 Task: Start a Sprint called Sprint0000000046 in Scrum Project Project0000000016 in Jira. Start a Sprint called Sprint0000000047 in Scrum Project Project0000000016 in Jira. Start a Sprint called Sprint0000000048 in Scrum Project Project0000000016 in Jira. Create a Scrum Project Project0000000017 in Jira. Create a Scrum Project Project0000000018 in Jira
Action: Mouse moved to (204, 471)
Screenshot: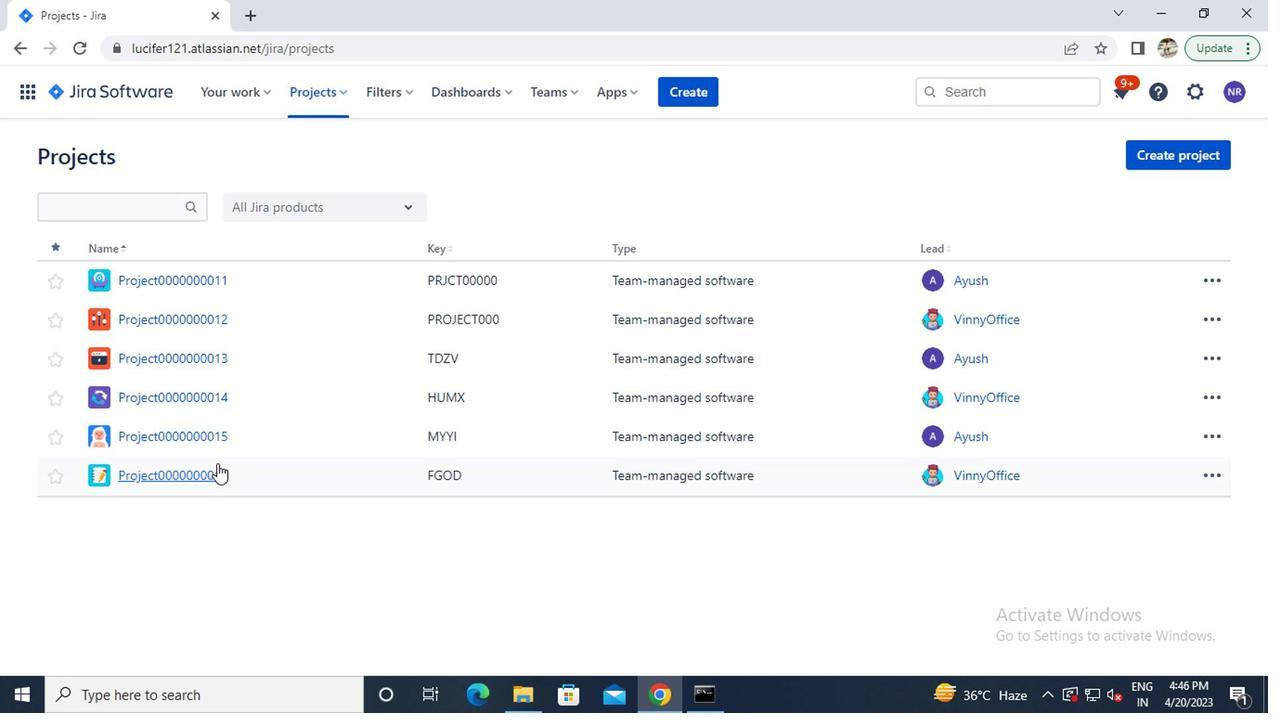 
Action: Mouse pressed left at (204, 471)
Screenshot: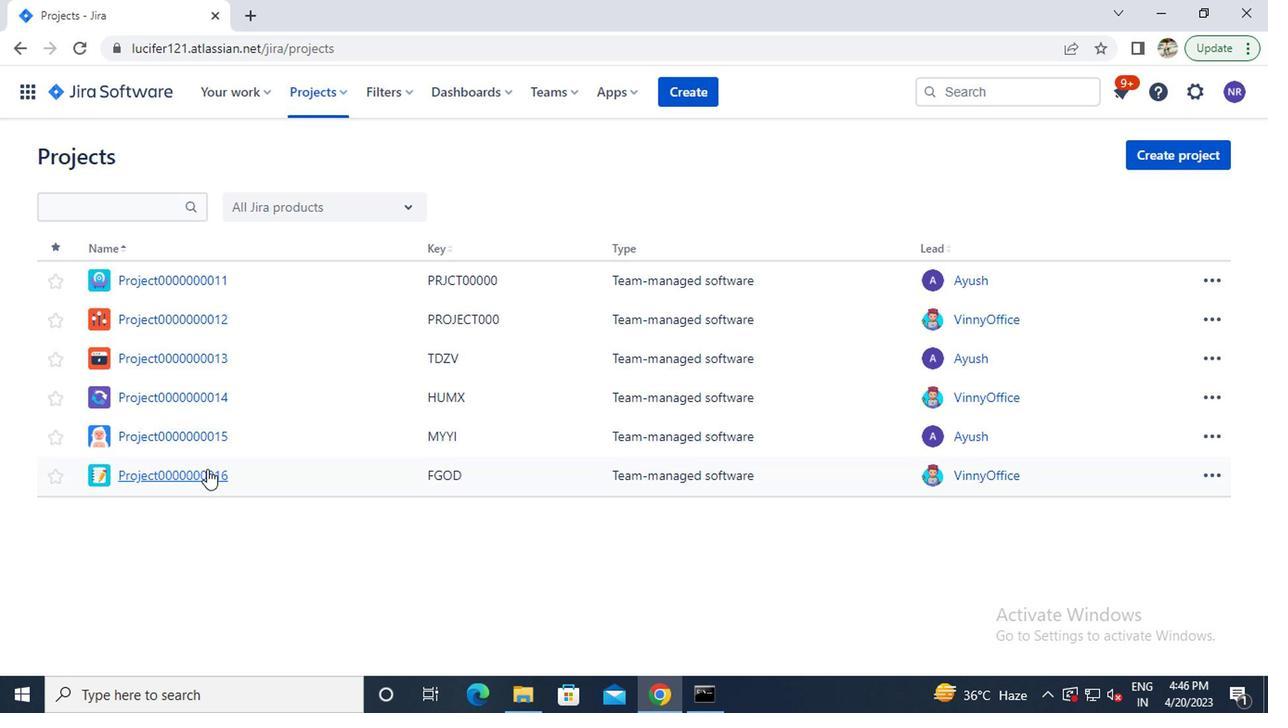 
Action: Mouse moved to (114, 294)
Screenshot: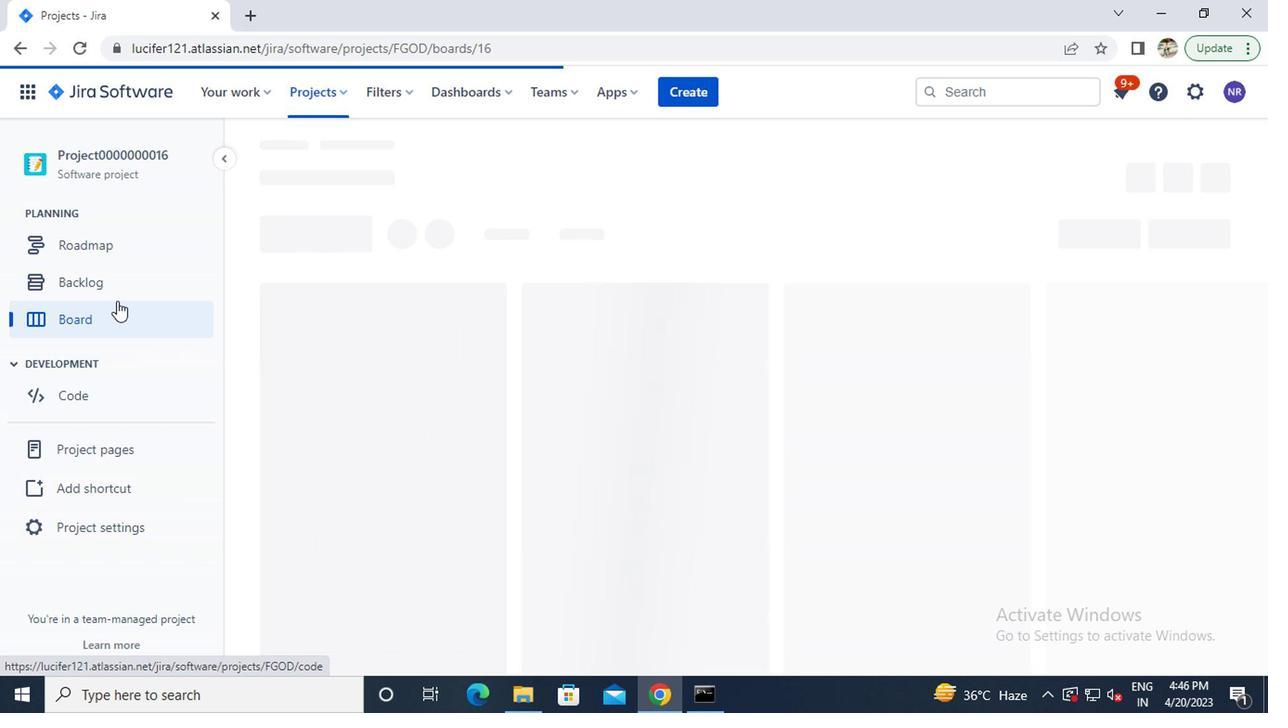 
Action: Mouse pressed left at (114, 294)
Screenshot: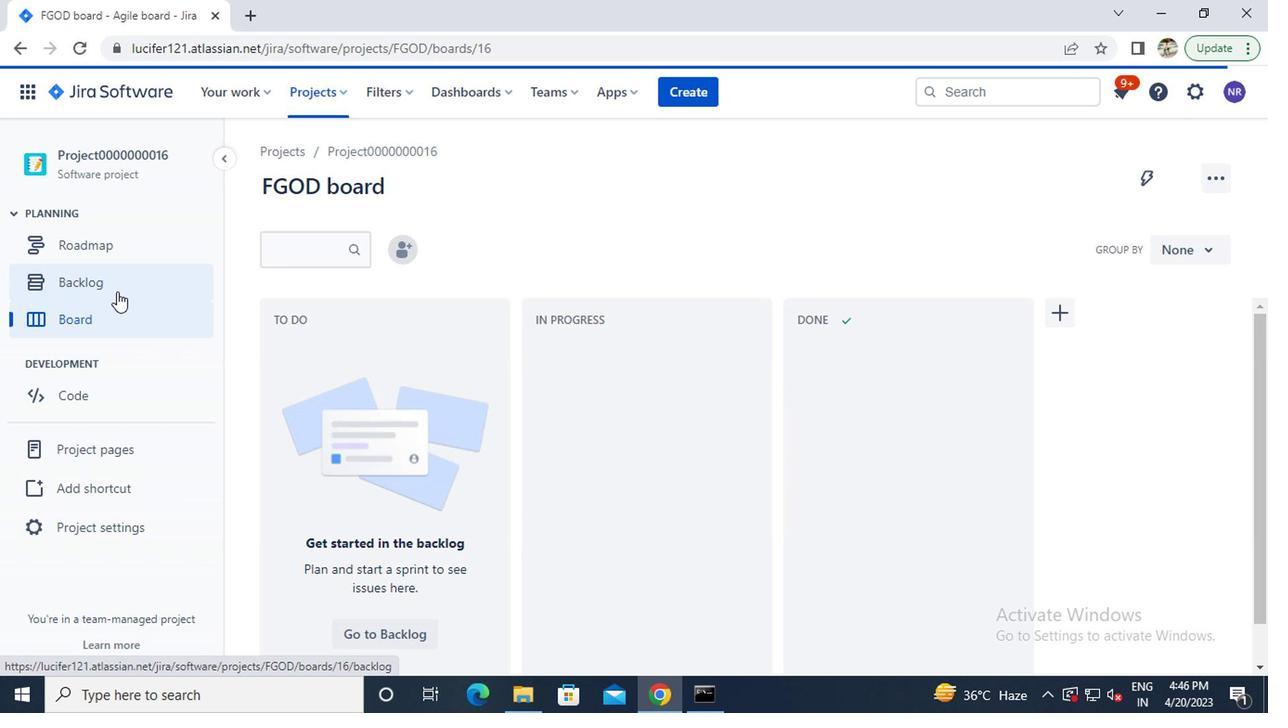
Action: Mouse moved to (1098, 358)
Screenshot: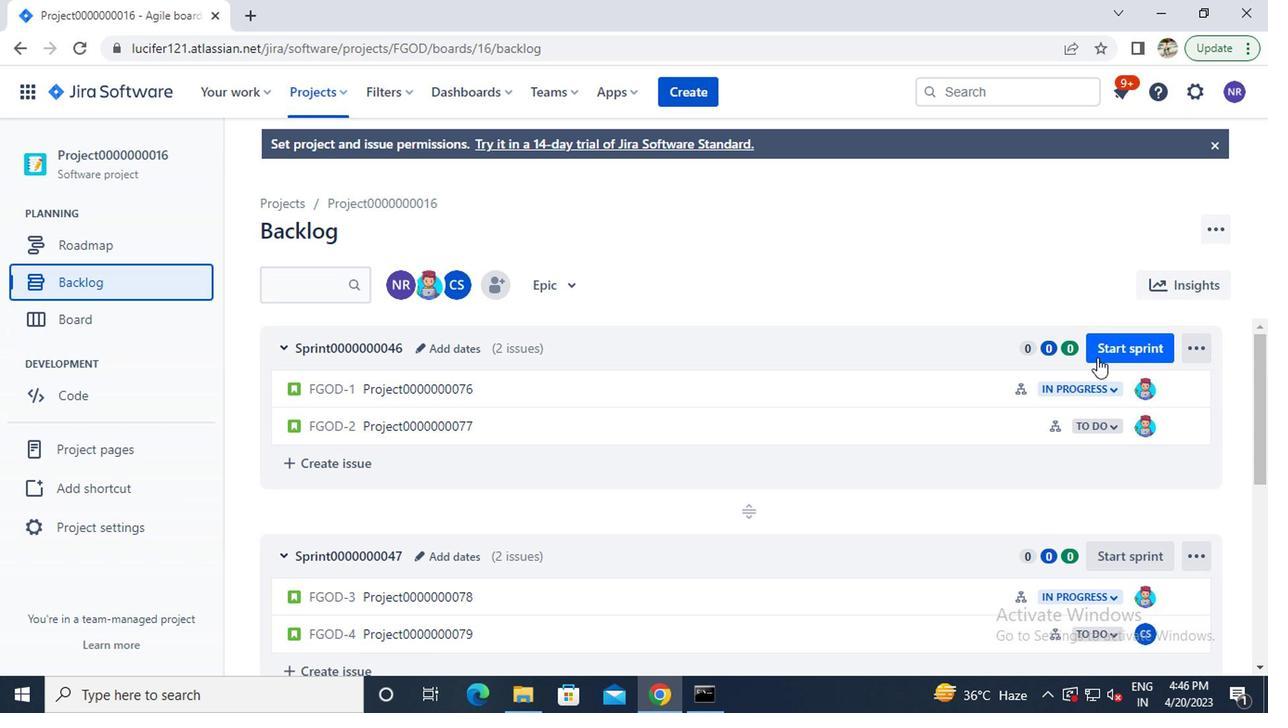 
Action: Mouse pressed left at (1098, 358)
Screenshot: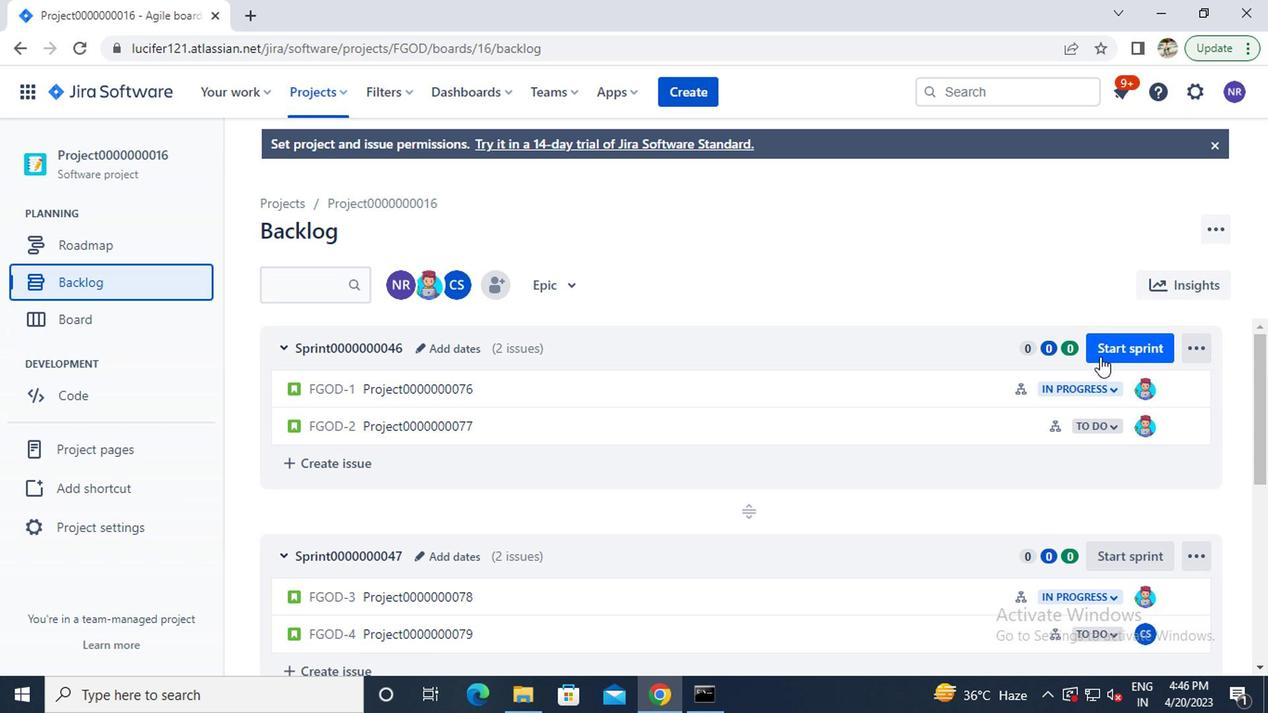 
Action: Mouse moved to (781, 647)
Screenshot: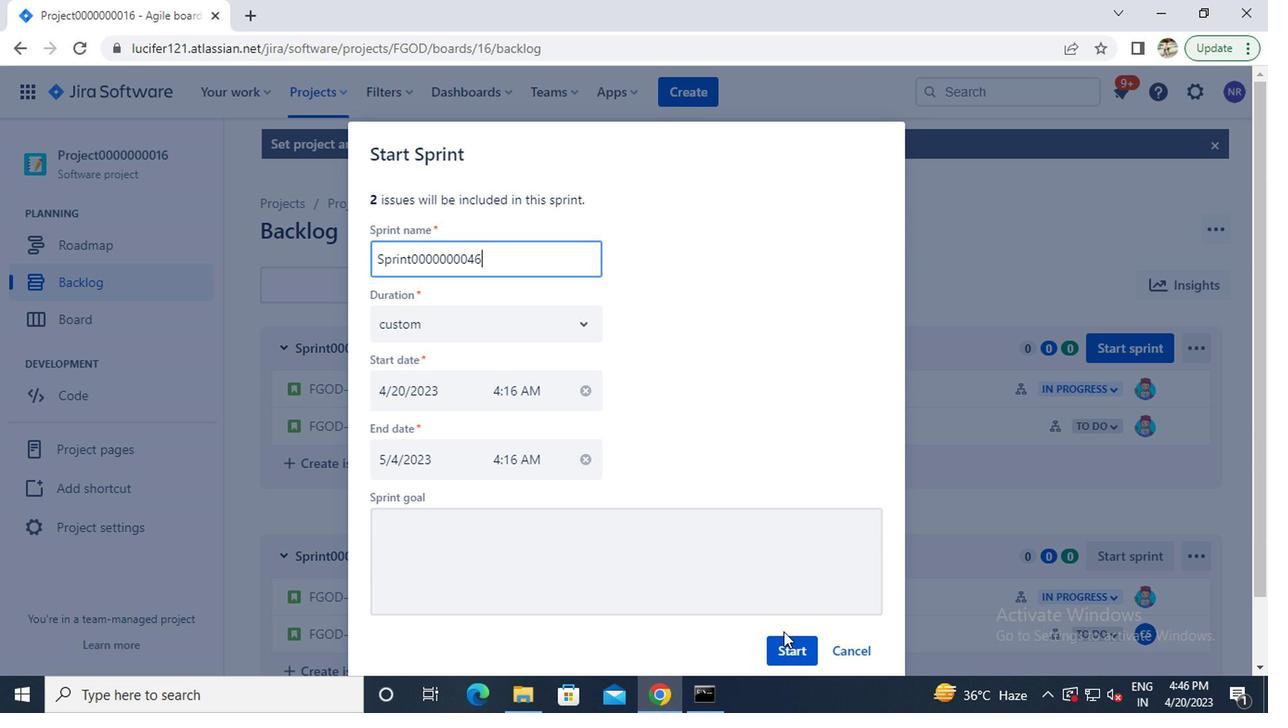 
Action: Mouse pressed left at (781, 647)
Screenshot: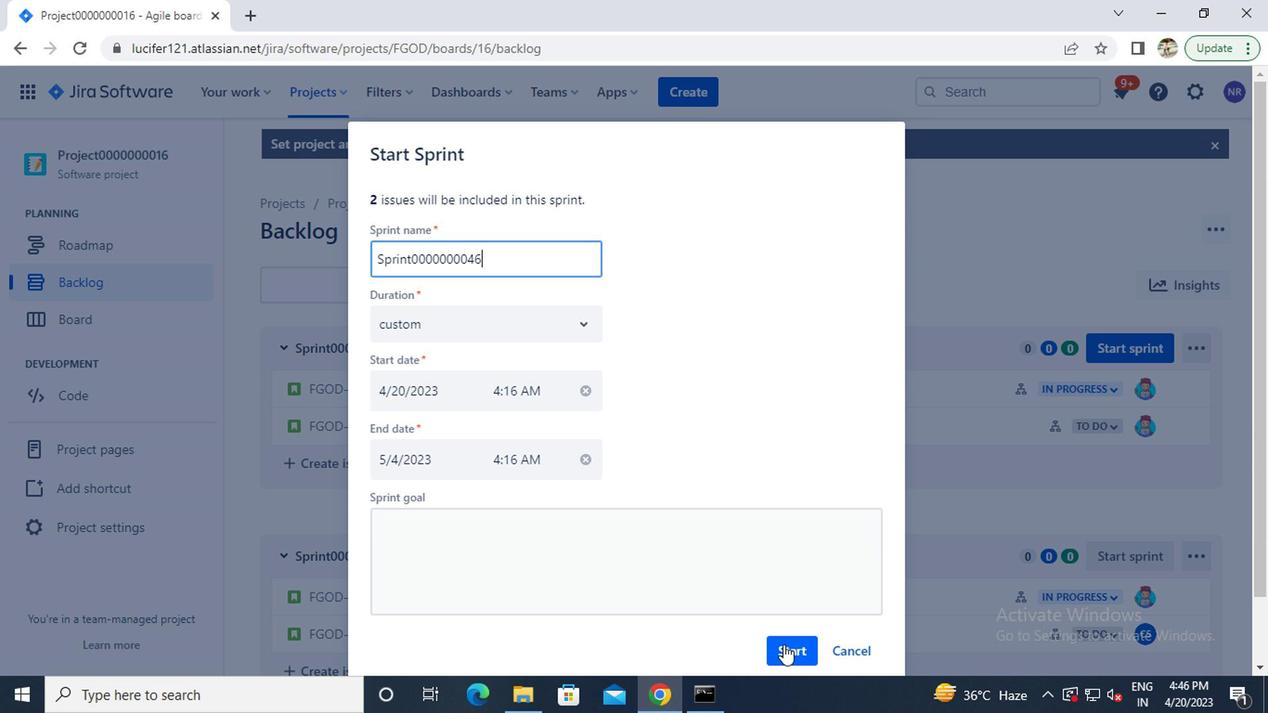 
Action: Mouse moved to (150, 286)
Screenshot: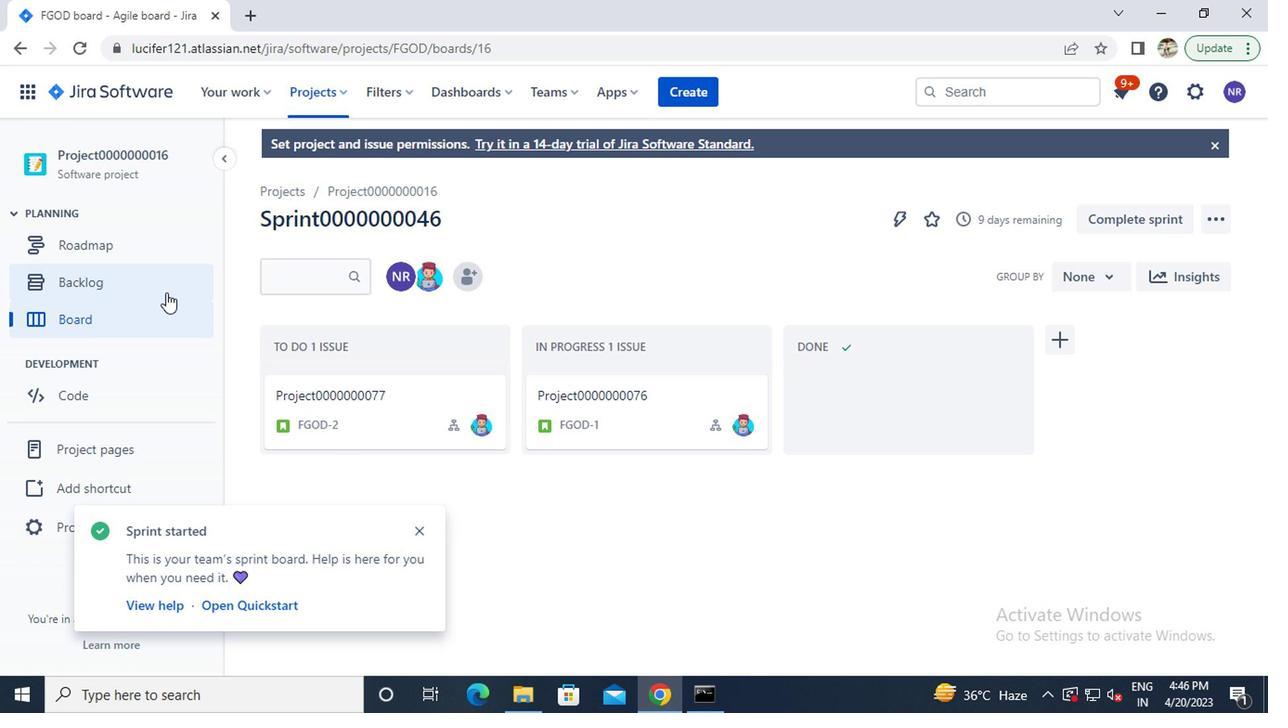 
Action: Mouse pressed left at (150, 286)
Screenshot: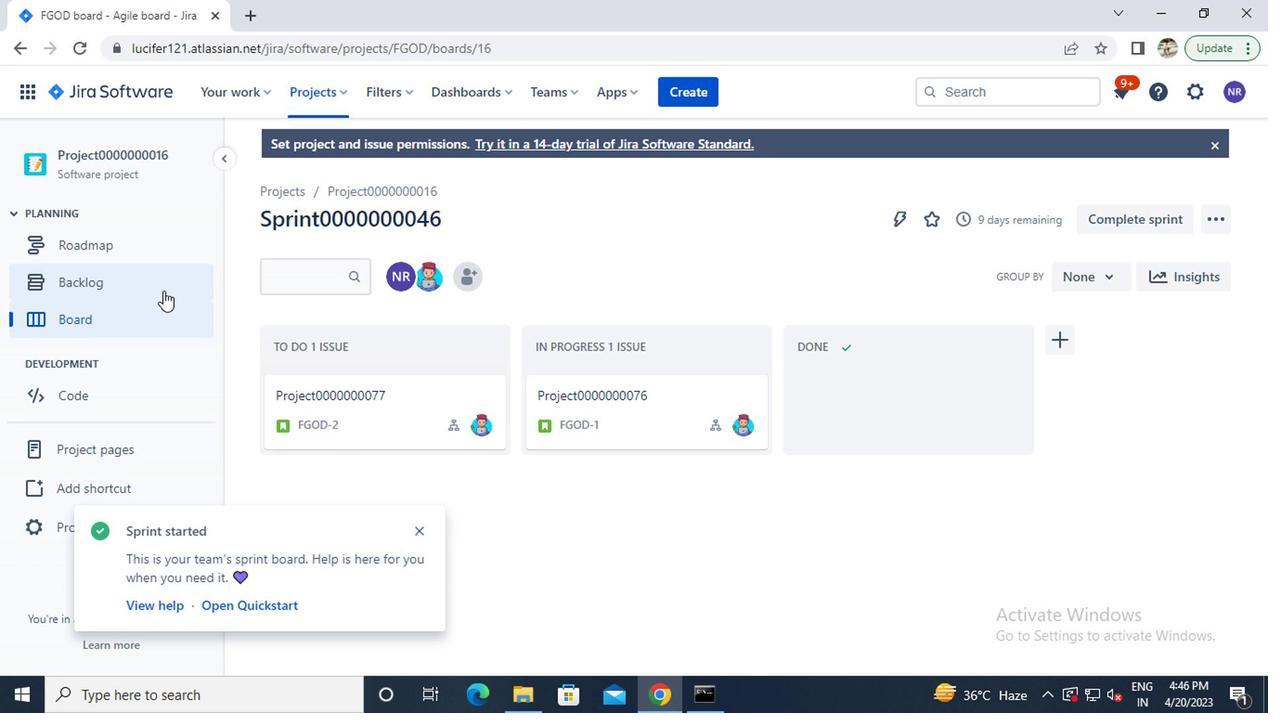 
Action: Mouse moved to (1026, 385)
Screenshot: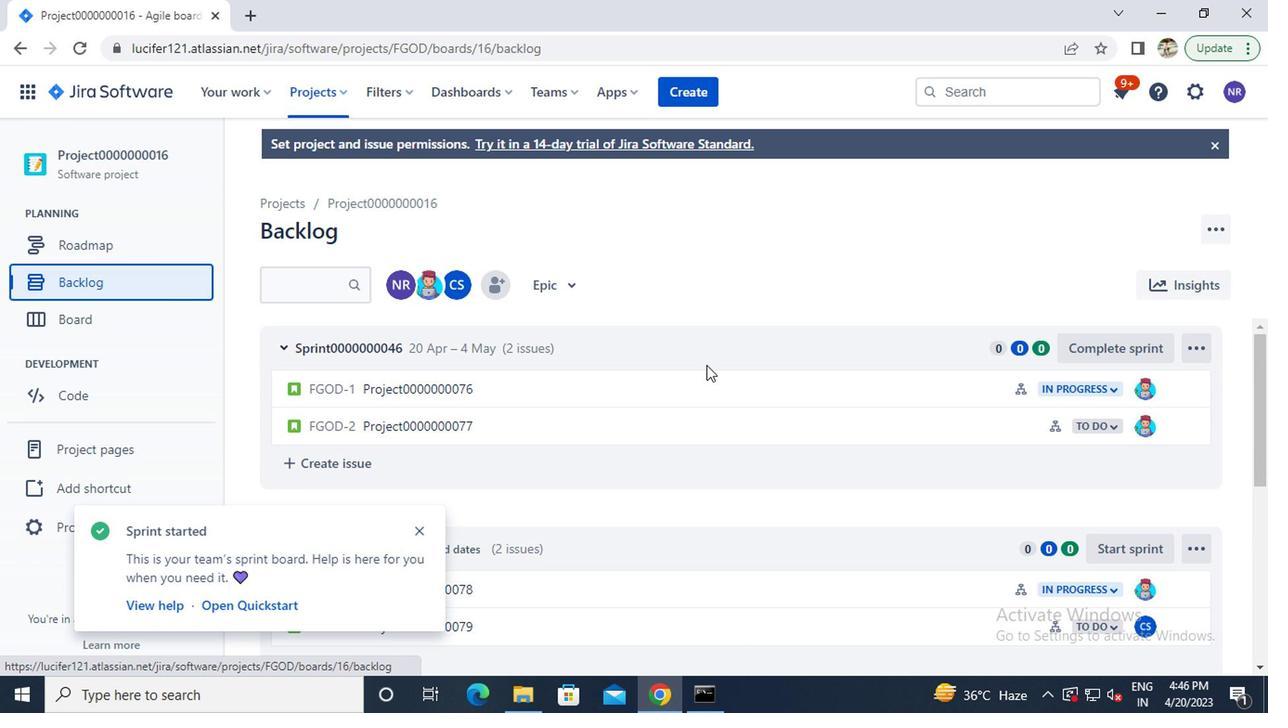 
Action: Mouse scrolled (1026, 384) with delta (0, -1)
Screenshot: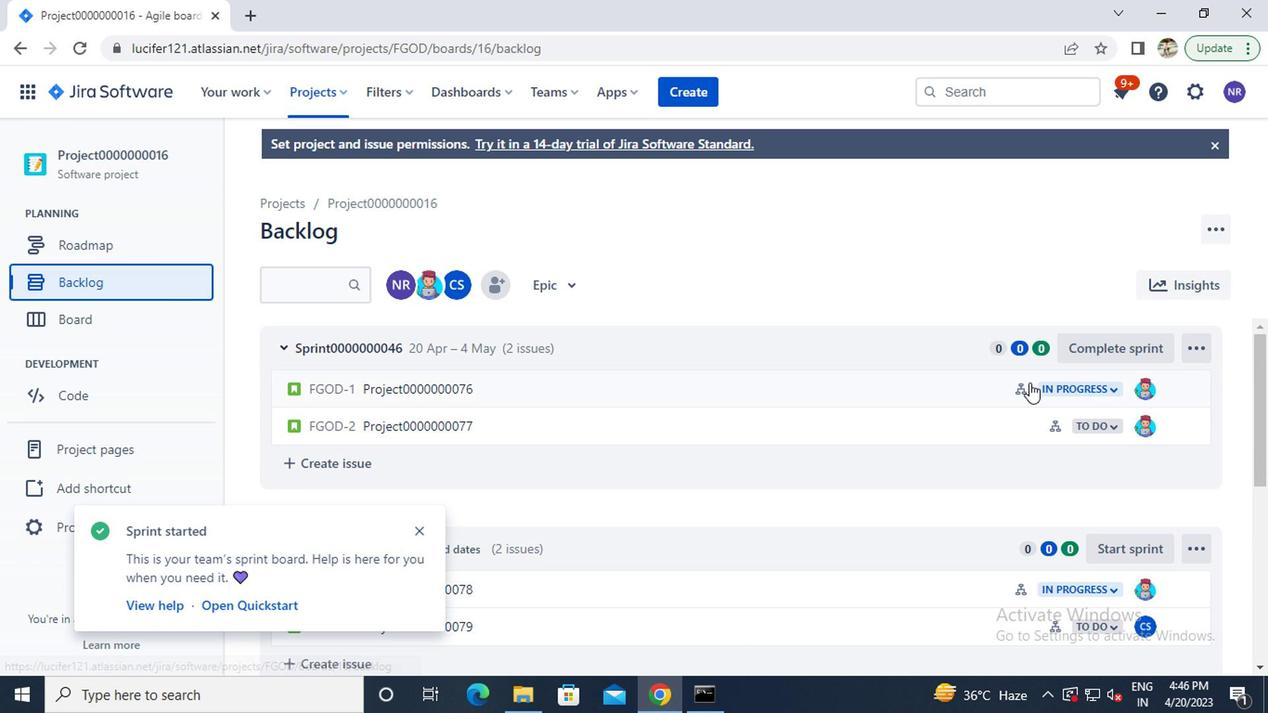 
Action: Mouse moved to (1135, 459)
Screenshot: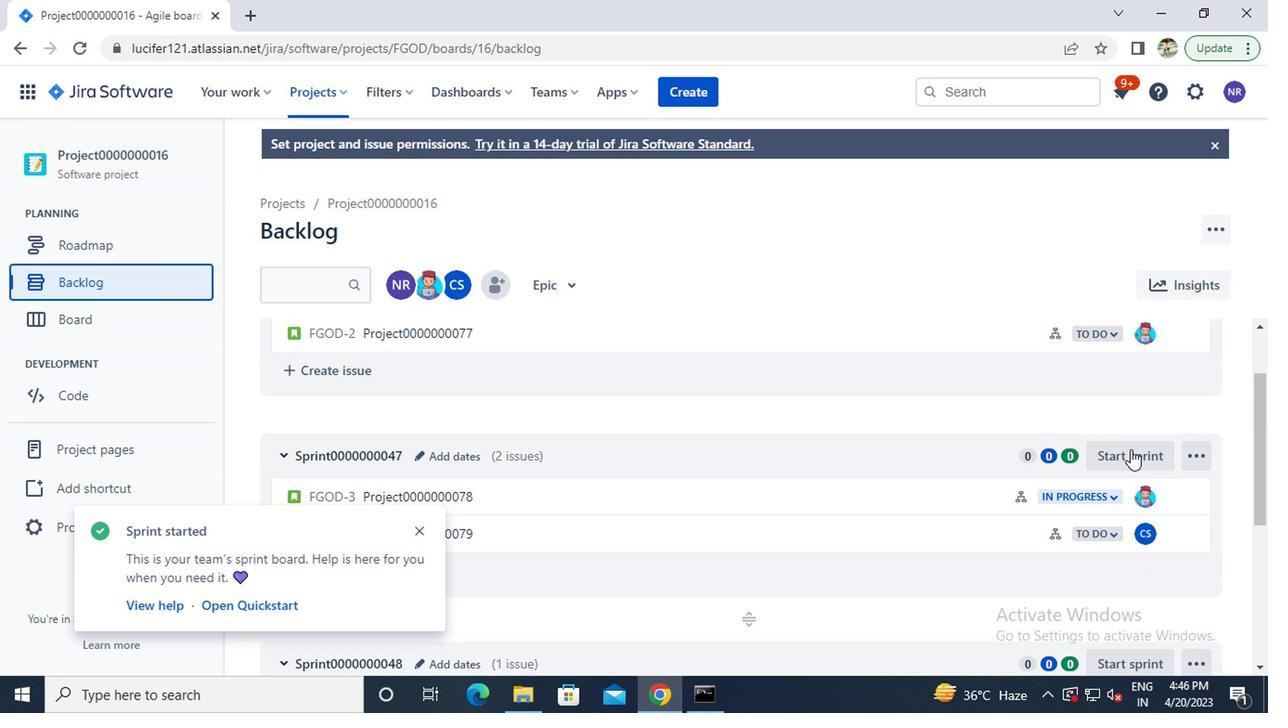 
Action: Mouse pressed left at (1135, 459)
Screenshot: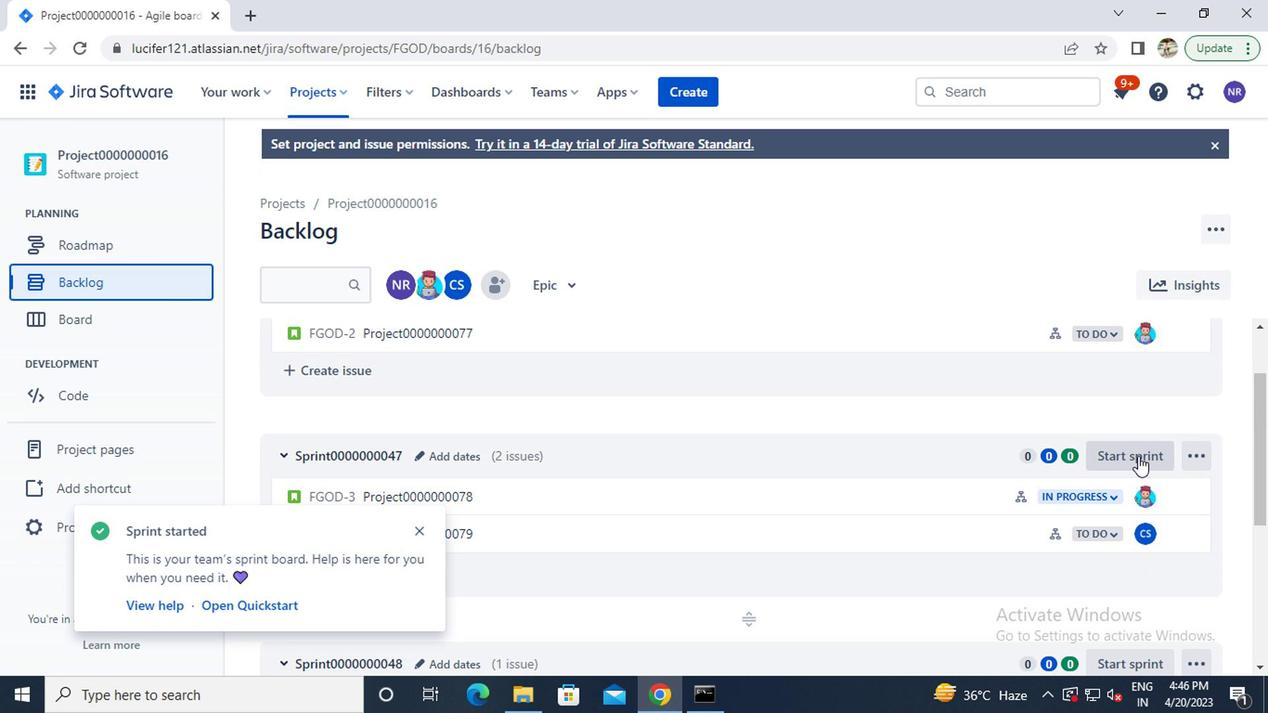 
Action: Mouse moved to (771, 648)
Screenshot: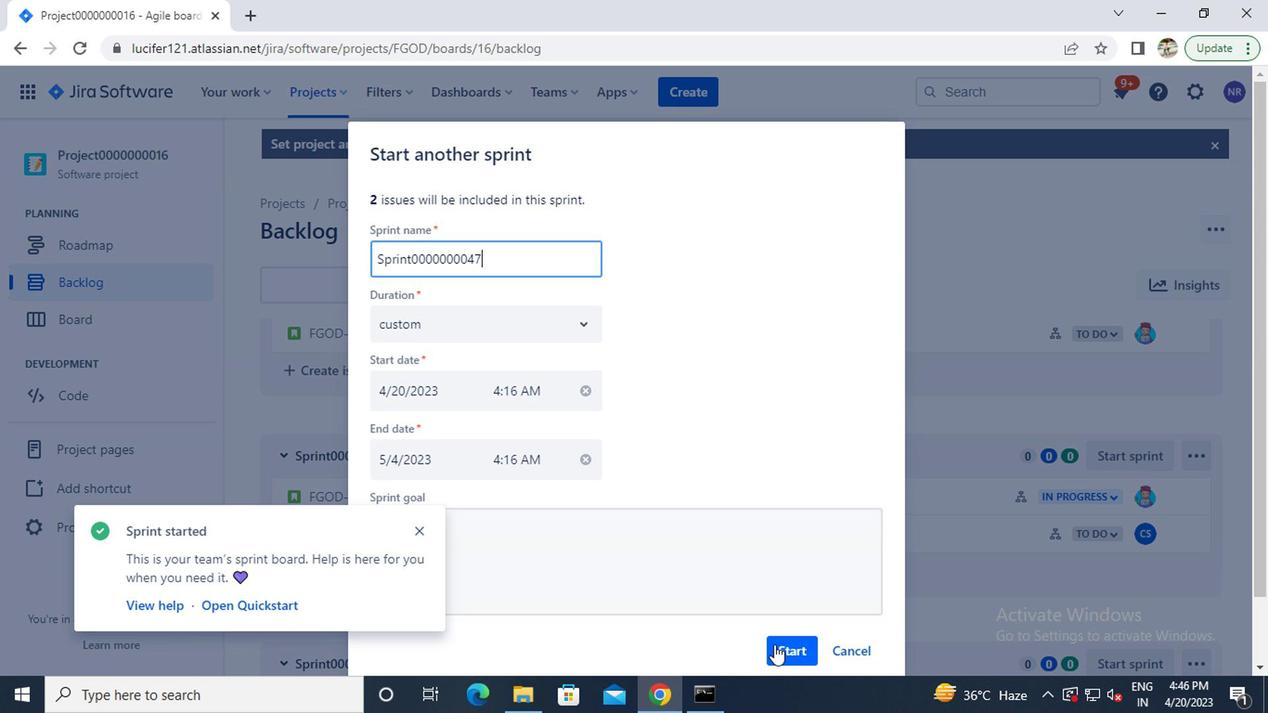 
Action: Mouse pressed left at (771, 648)
Screenshot: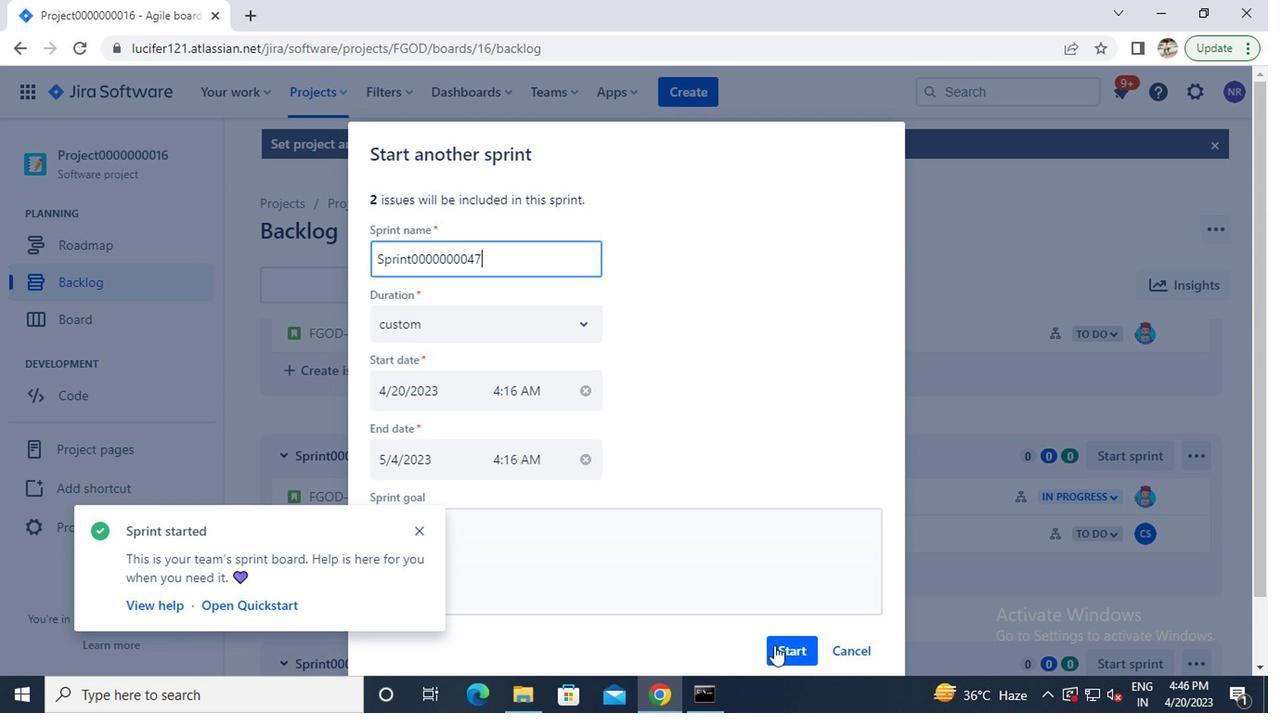 
Action: Mouse moved to (131, 280)
Screenshot: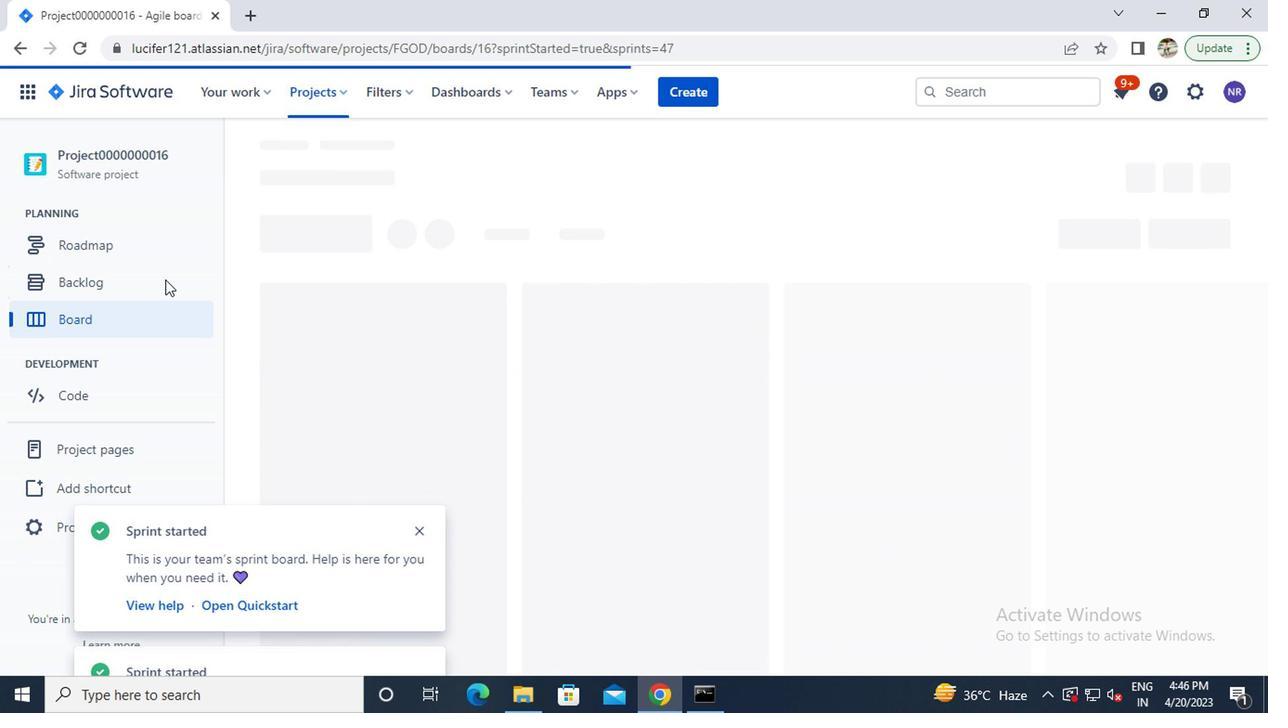 
Action: Mouse pressed left at (131, 280)
Screenshot: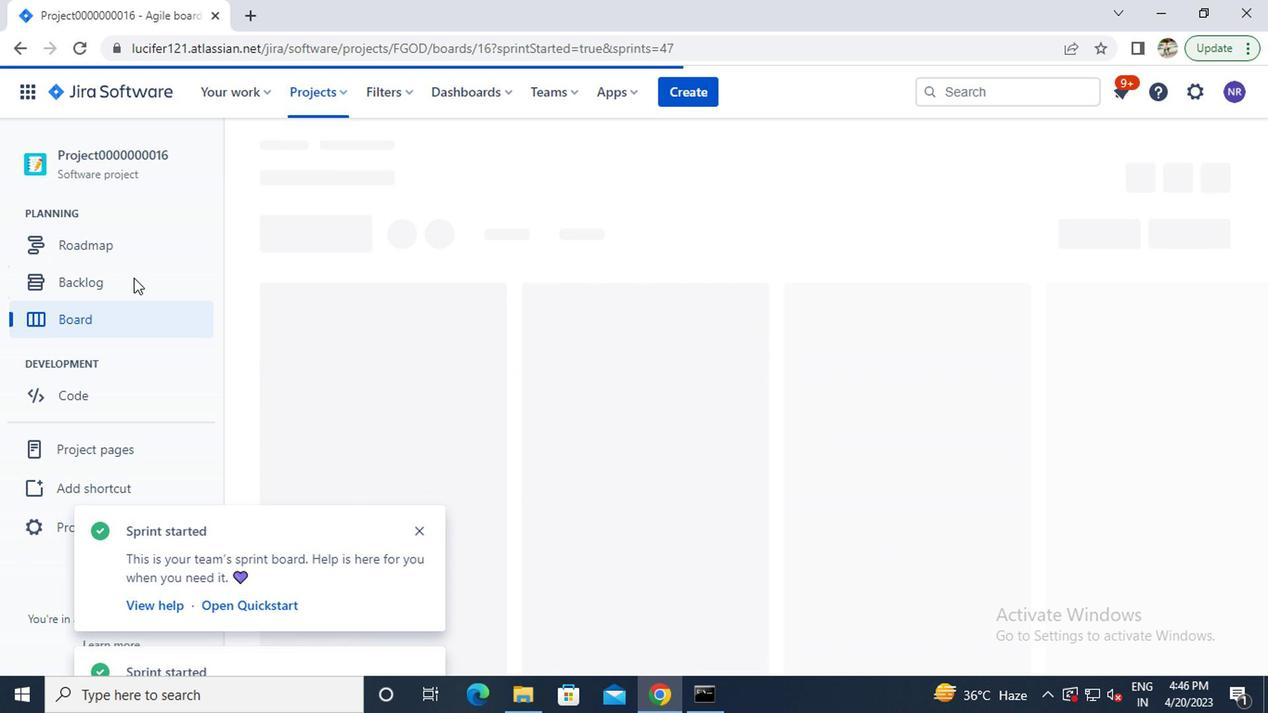 
Action: Mouse moved to (85, 282)
Screenshot: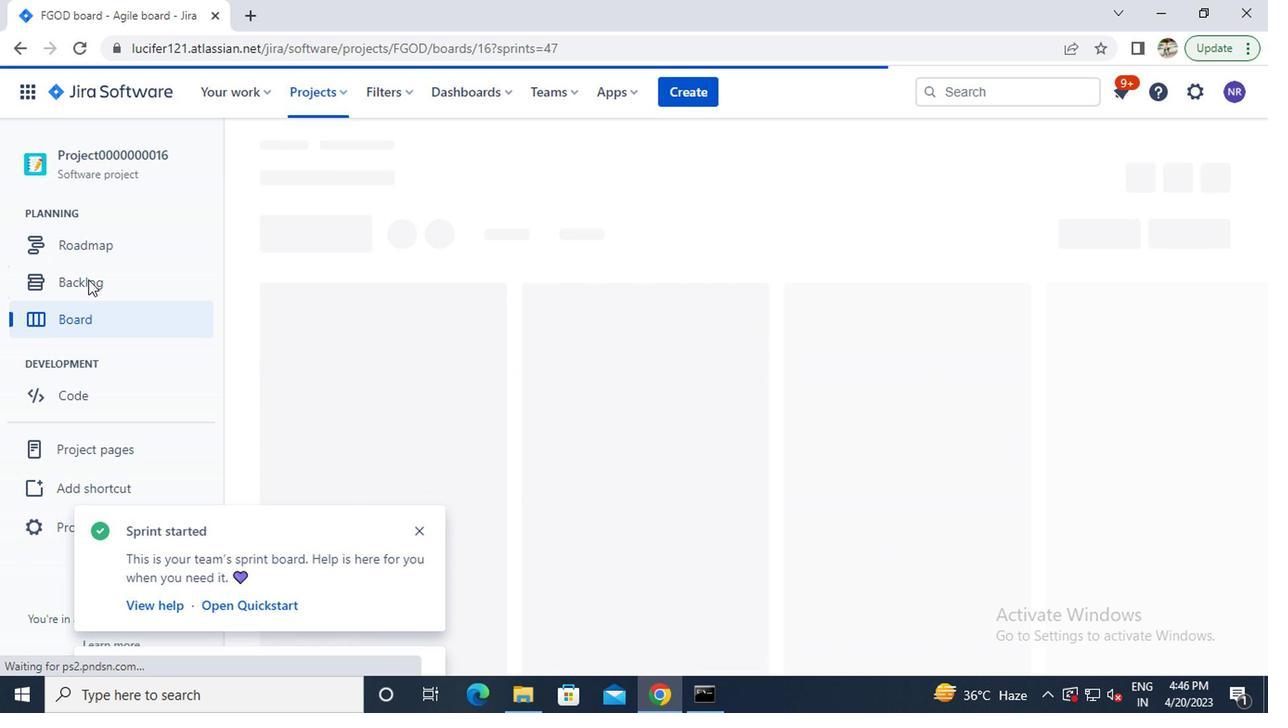 
Action: Mouse pressed left at (85, 282)
Screenshot: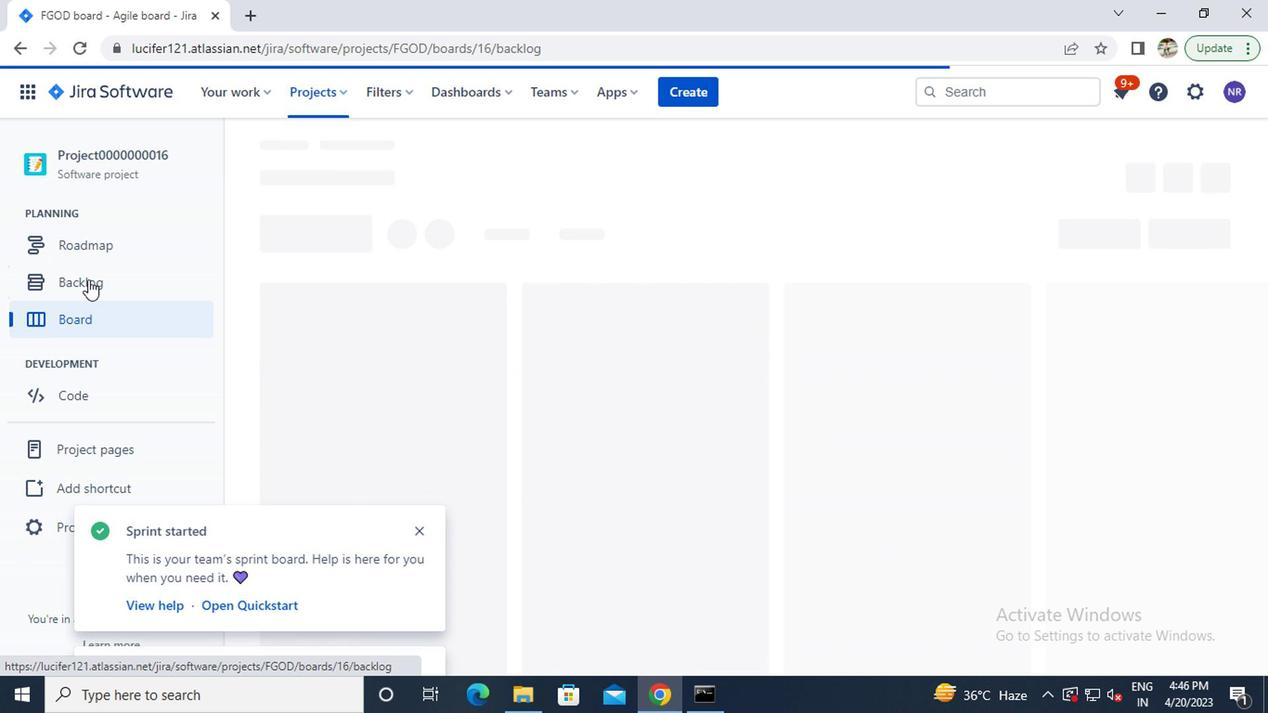 
Action: Mouse moved to (766, 397)
Screenshot: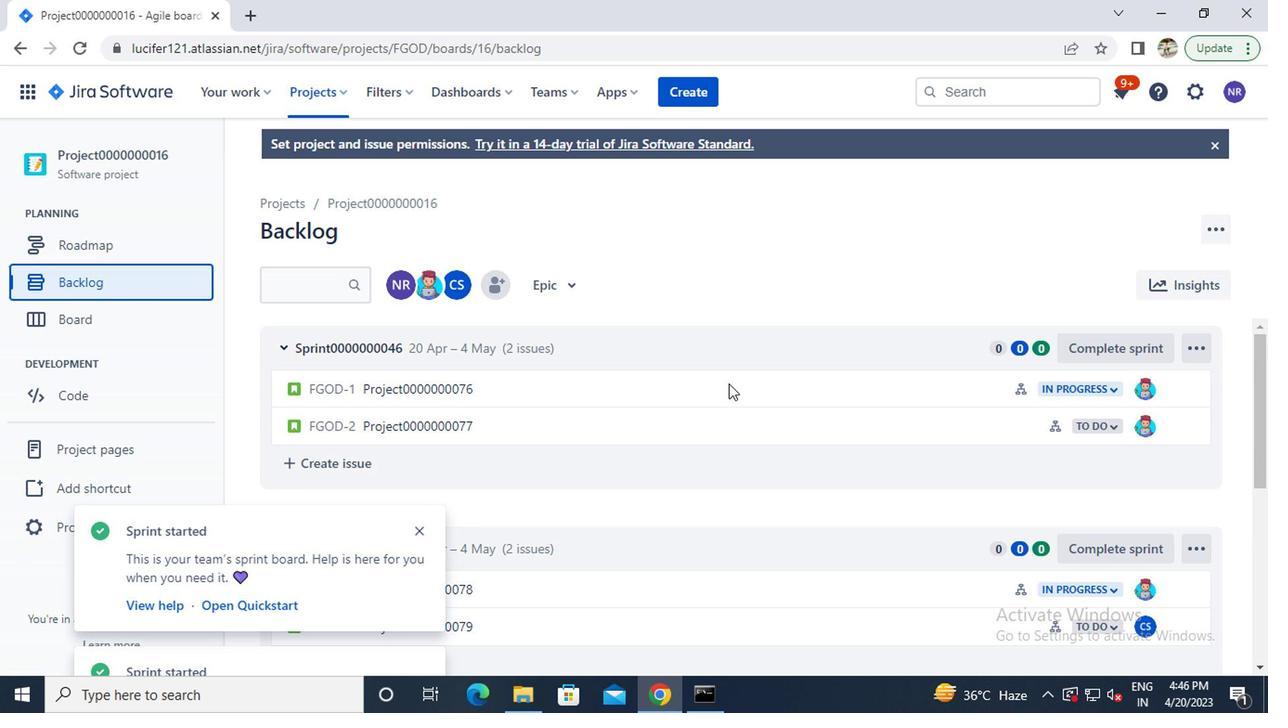 
Action: Mouse scrolled (766, 397) with delta (0, 0)
Screenshot: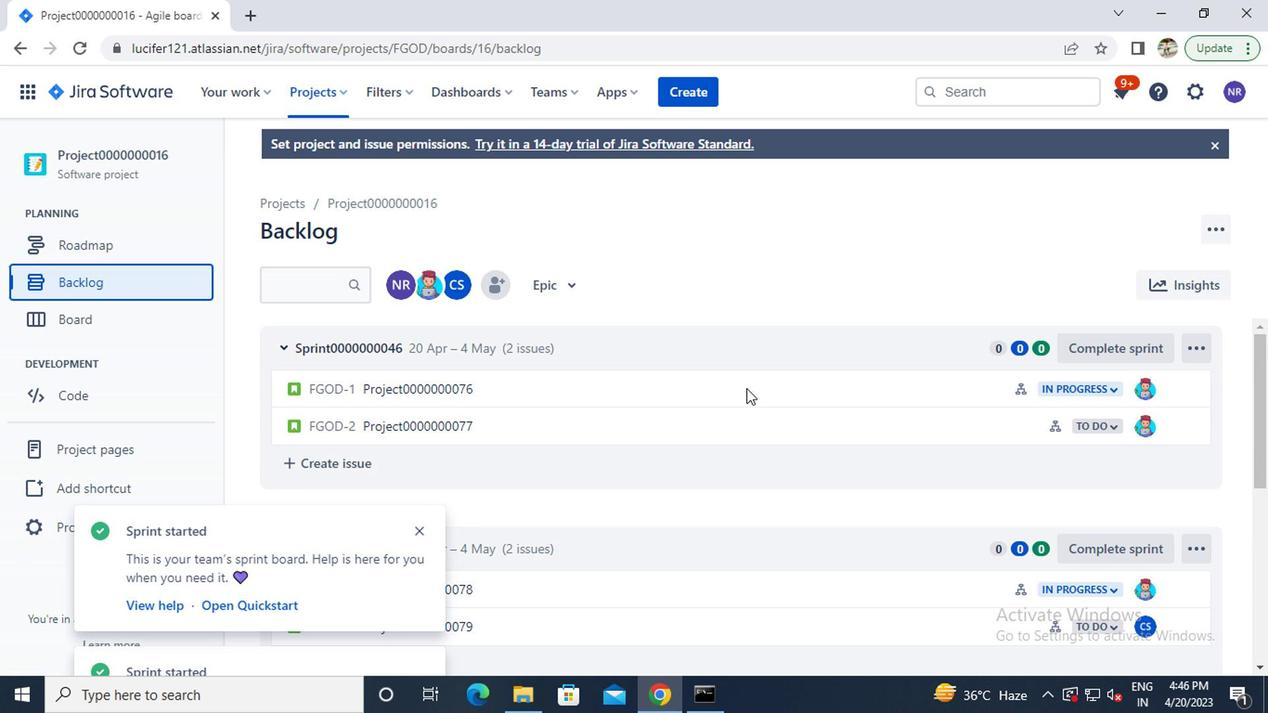
Action: Mouse scrolled (766, 397) with delta (0, 0)
Screenshot: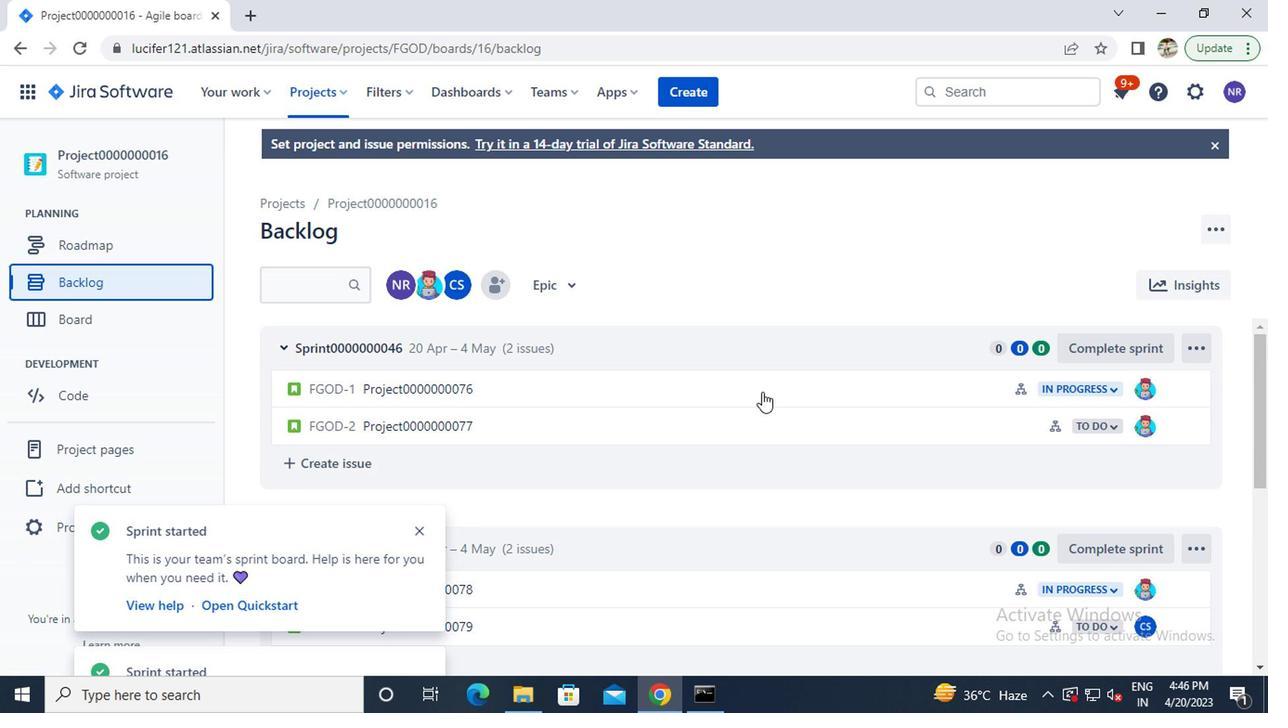 
Action: Mouse scrolled (766, 397) with delta (0, 0)
Screenshot: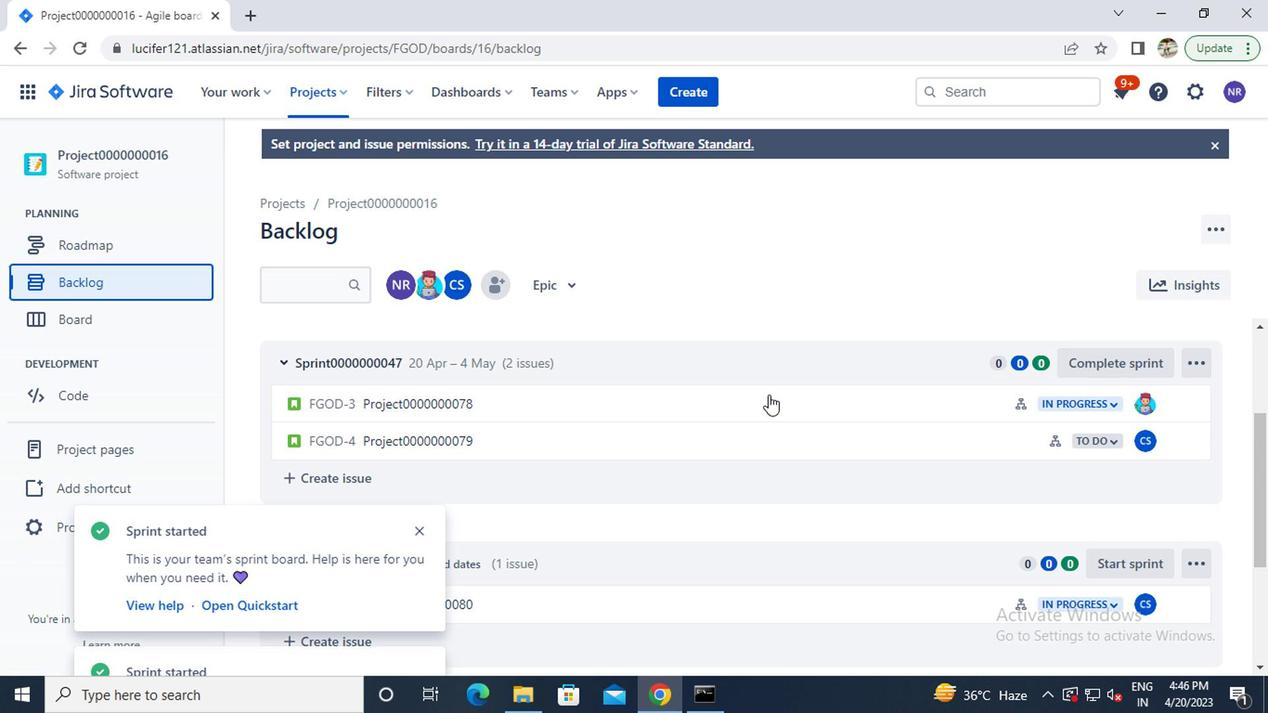 
Action: Mouse moved to (1125, 476)
Screenshot: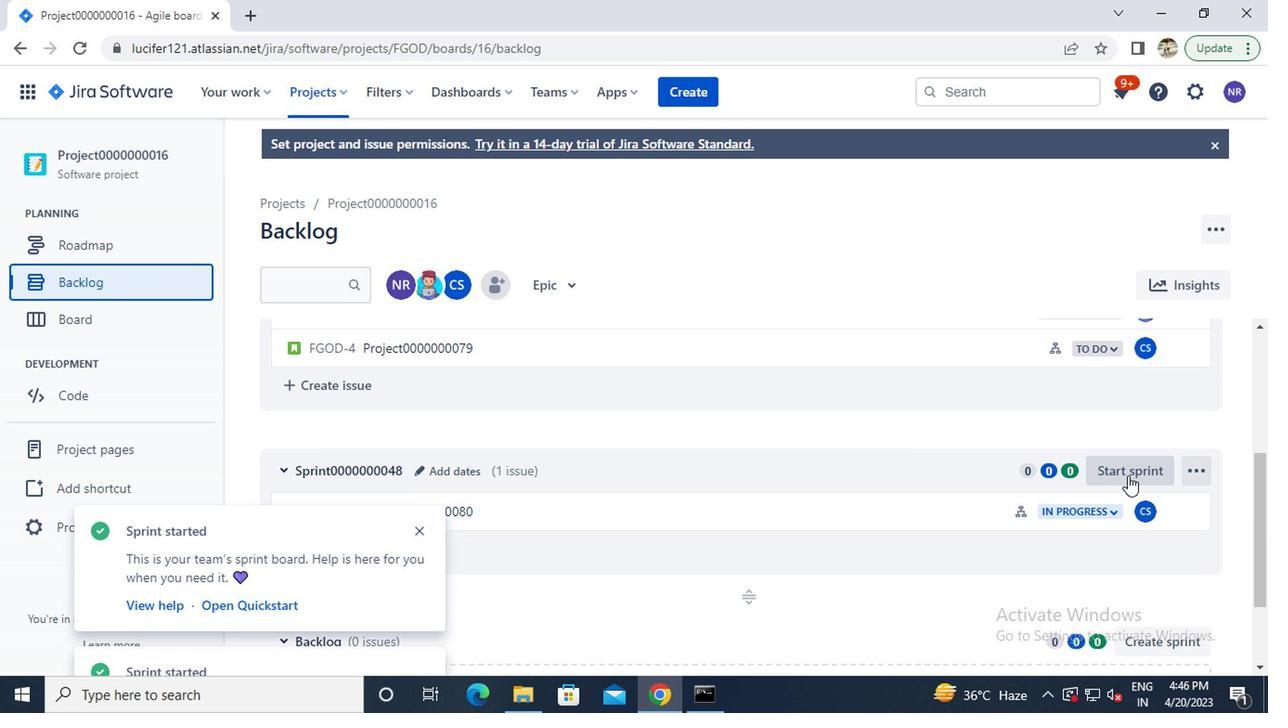 
Action: Mouse pressed left at (1125, 476)
Screenshot: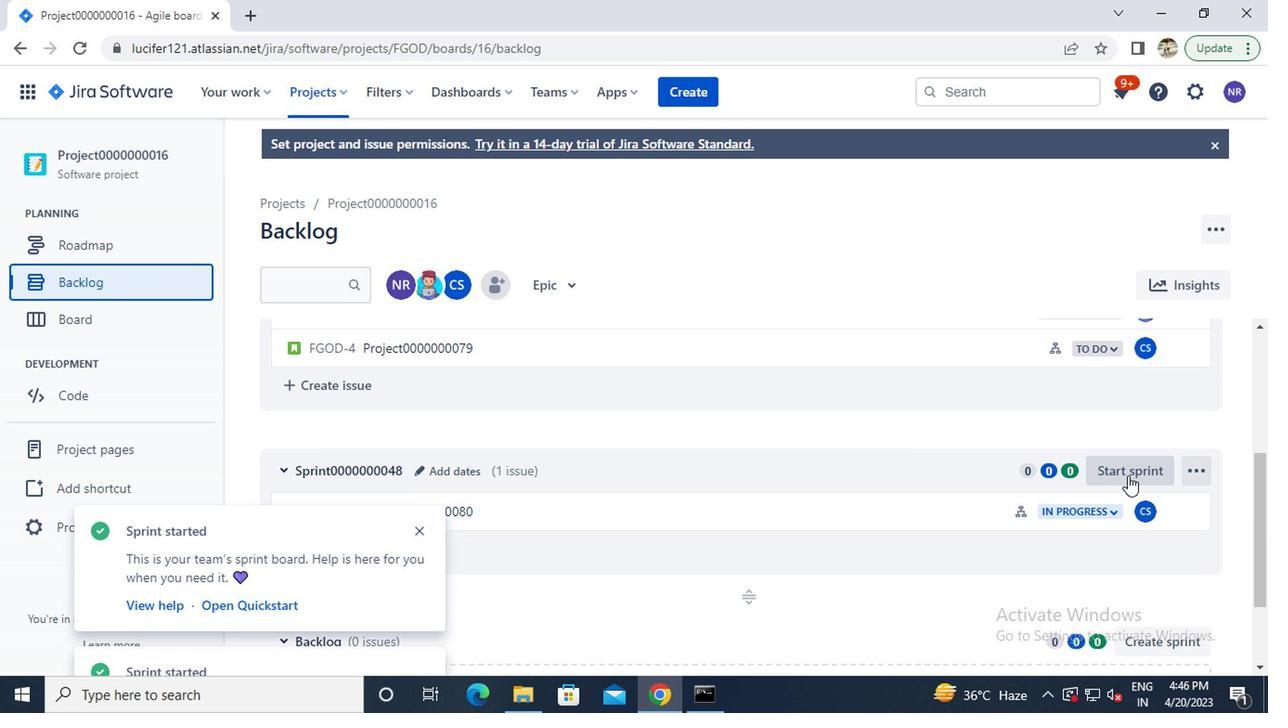 
Action: Mouse moved to (803, 663)
Screenshot: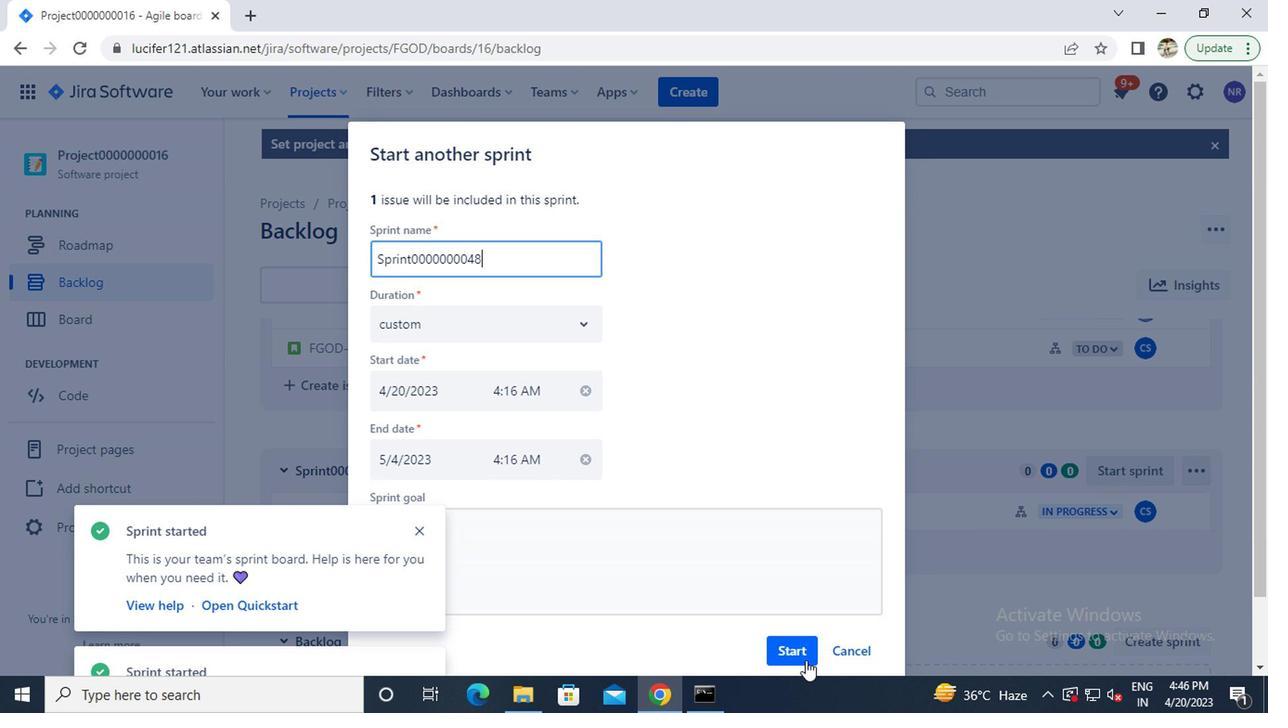 
Action: Mouse pressed left at (803, 663)
Screenshot: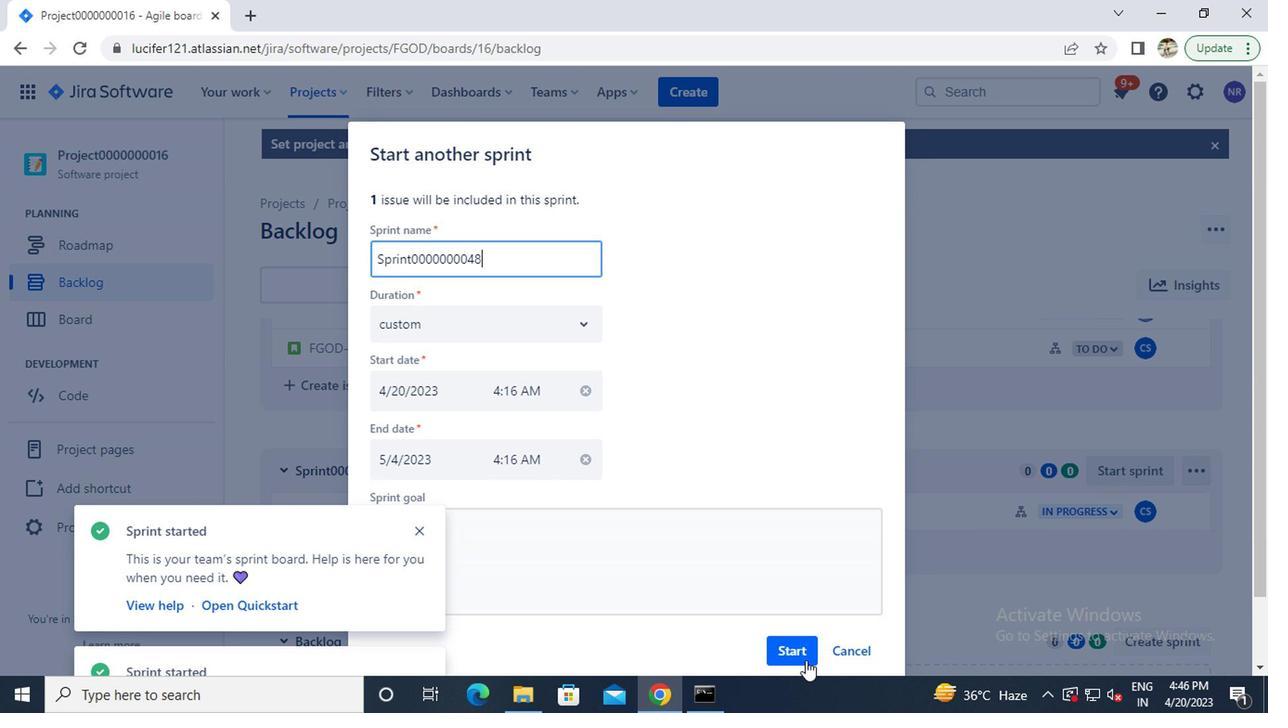 
Action: Mouse moved to (307, 103)
Screenshot: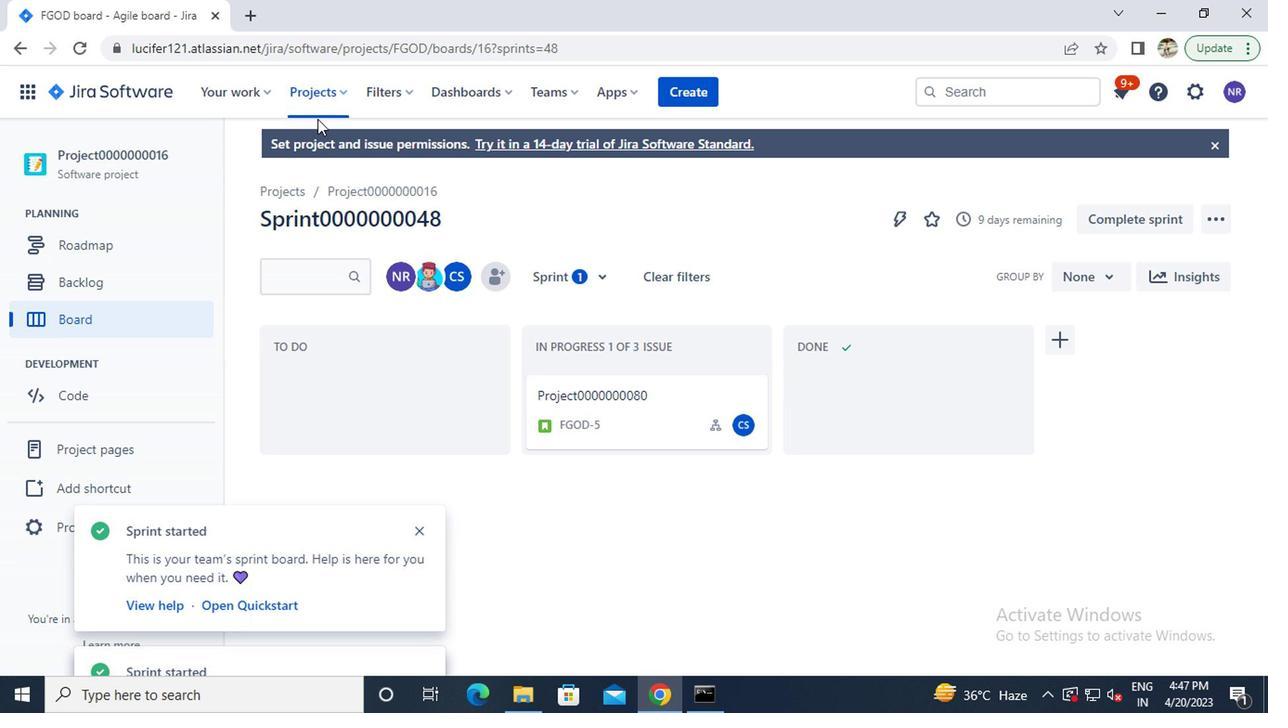 
Action: Mouse pressed left at (307, 103)
Screenshot: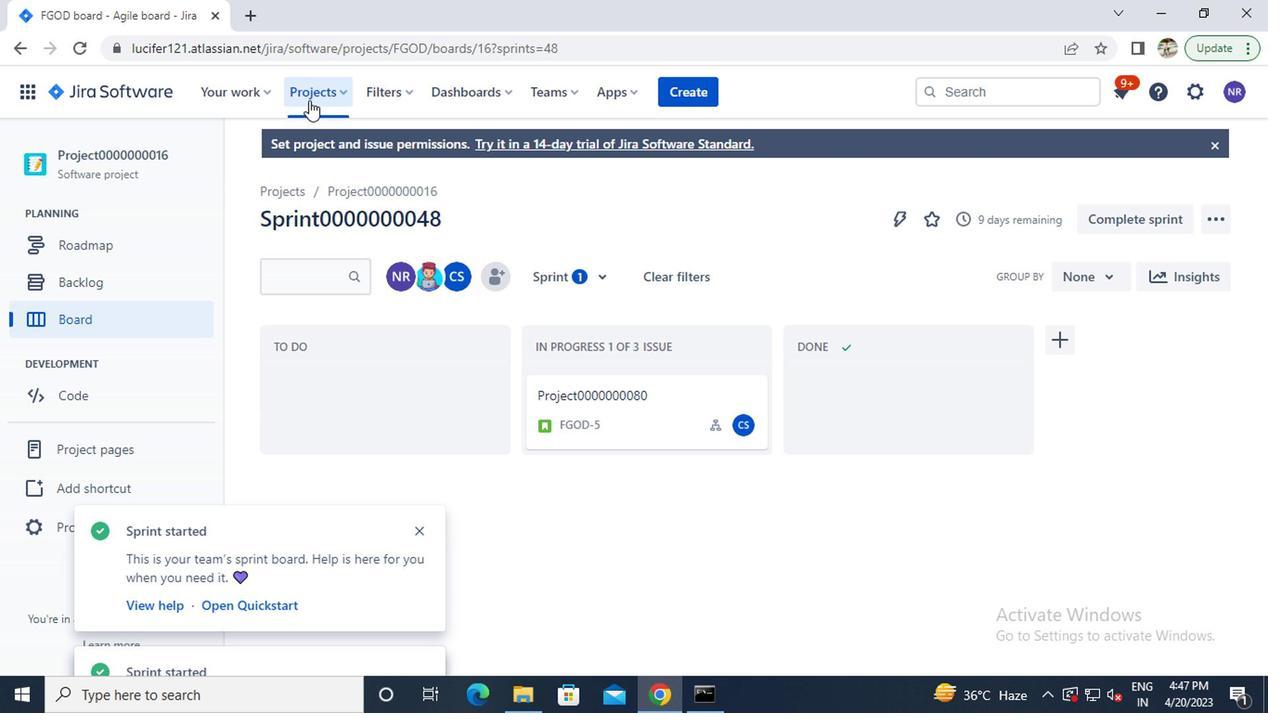 
Action: Mouse moved to (321, 463)
Screenshot: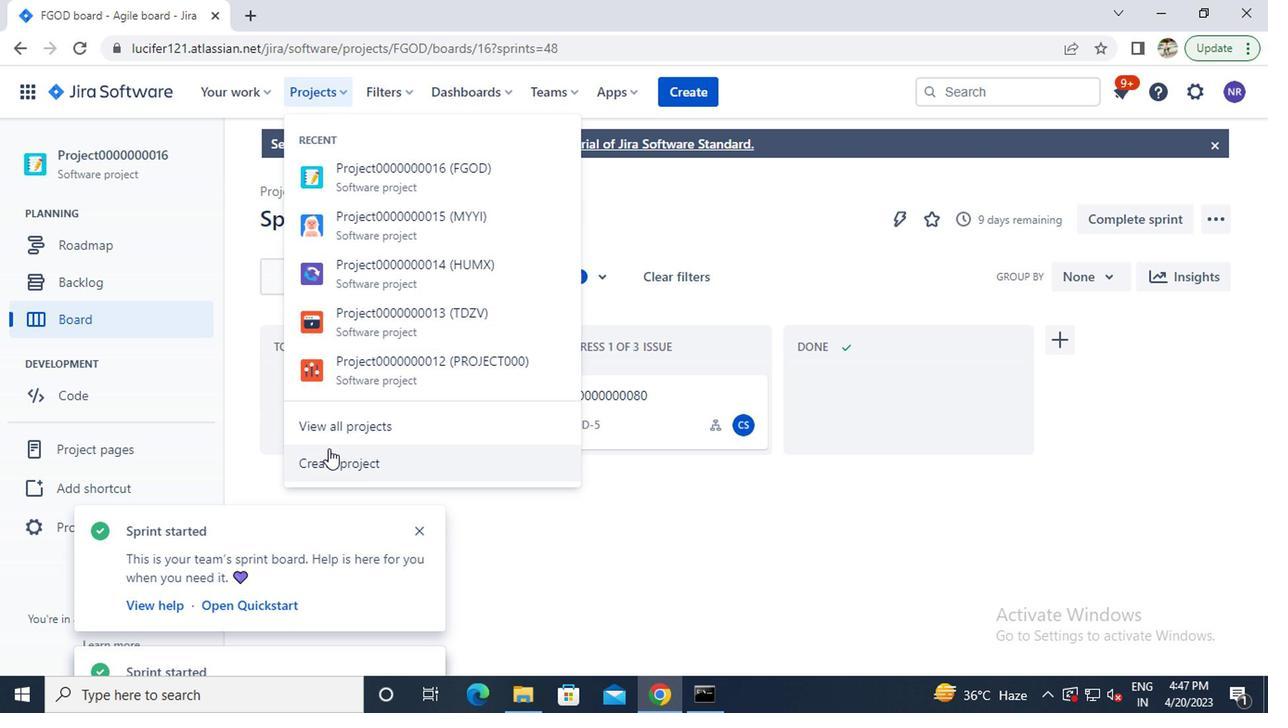 
Action: Mouse pressed left at (321, 463)
Screenshot: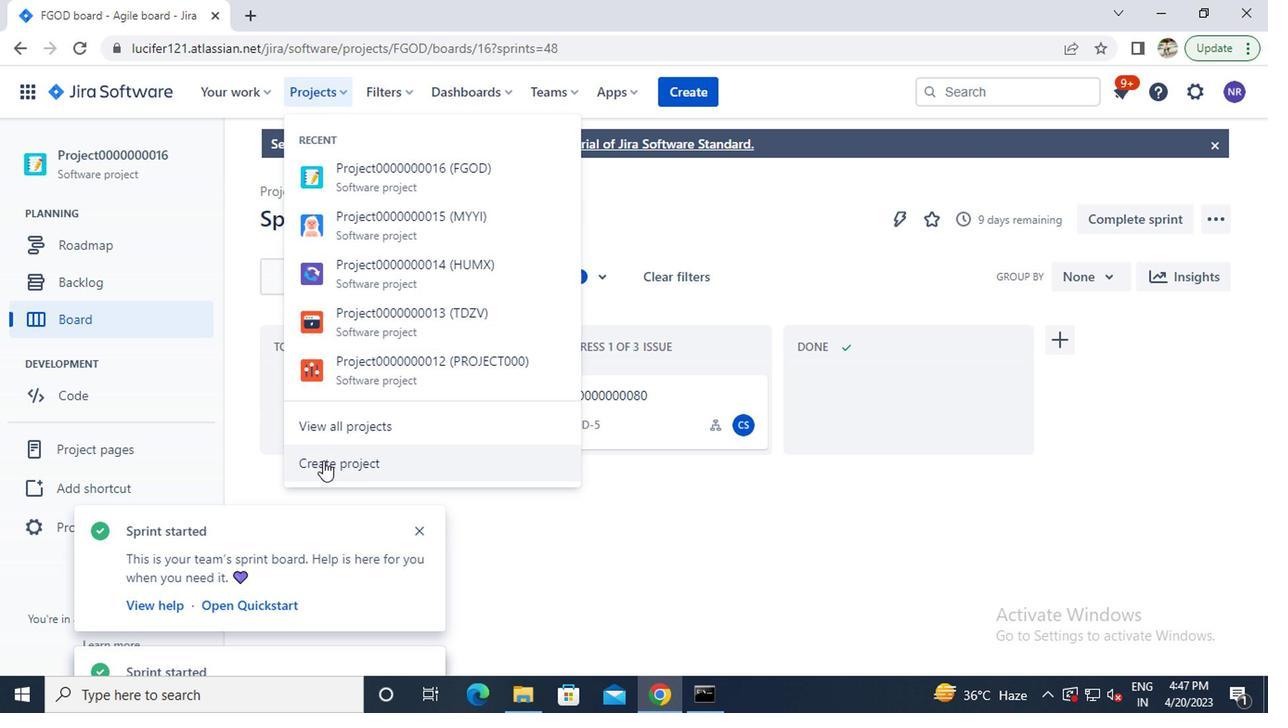 
Action: Mouse moved to (593, 477)
Screenshot: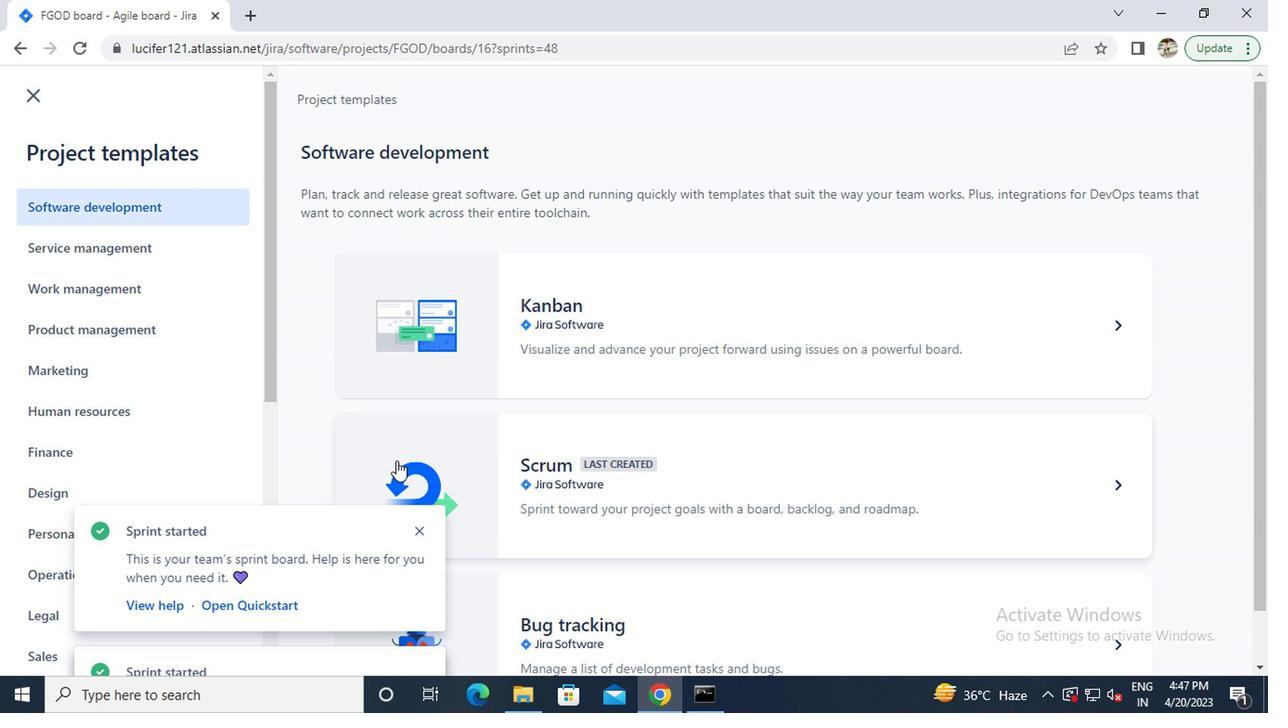 
Action: Mouse pressed left at (593, 477)
Screenshot: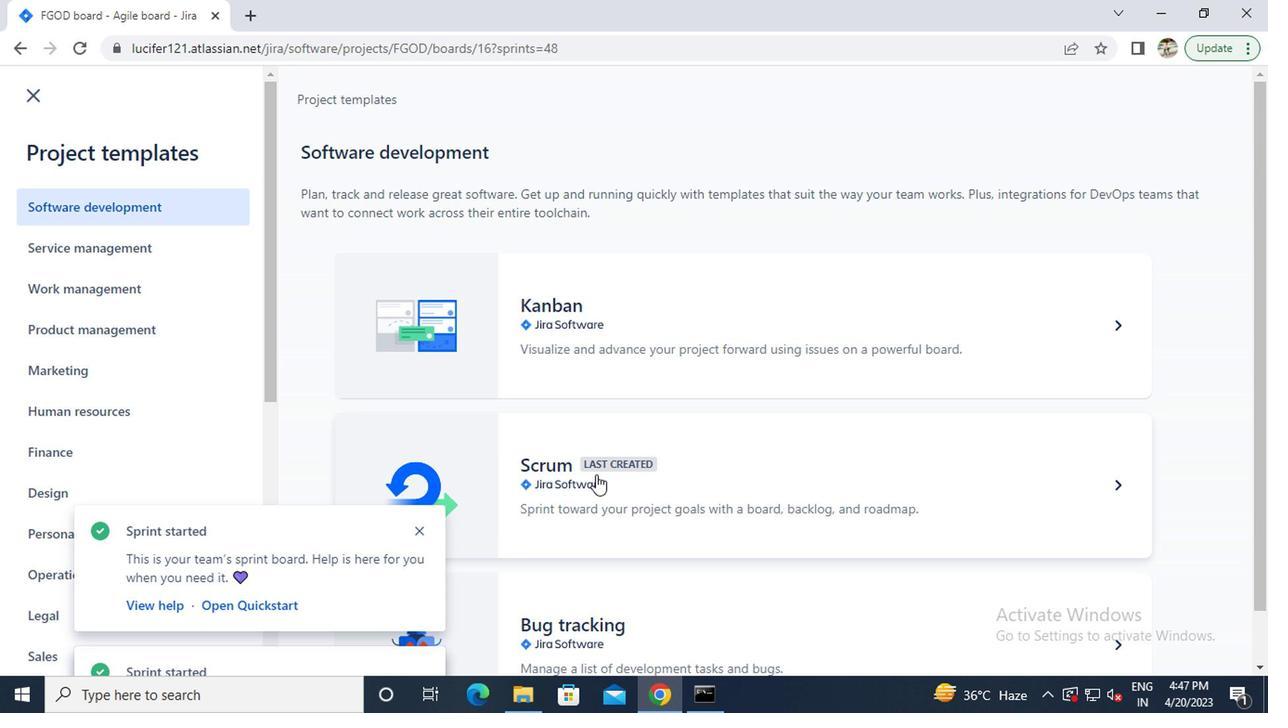
Action: Mouse moved to (1097, 625)
Screenshot: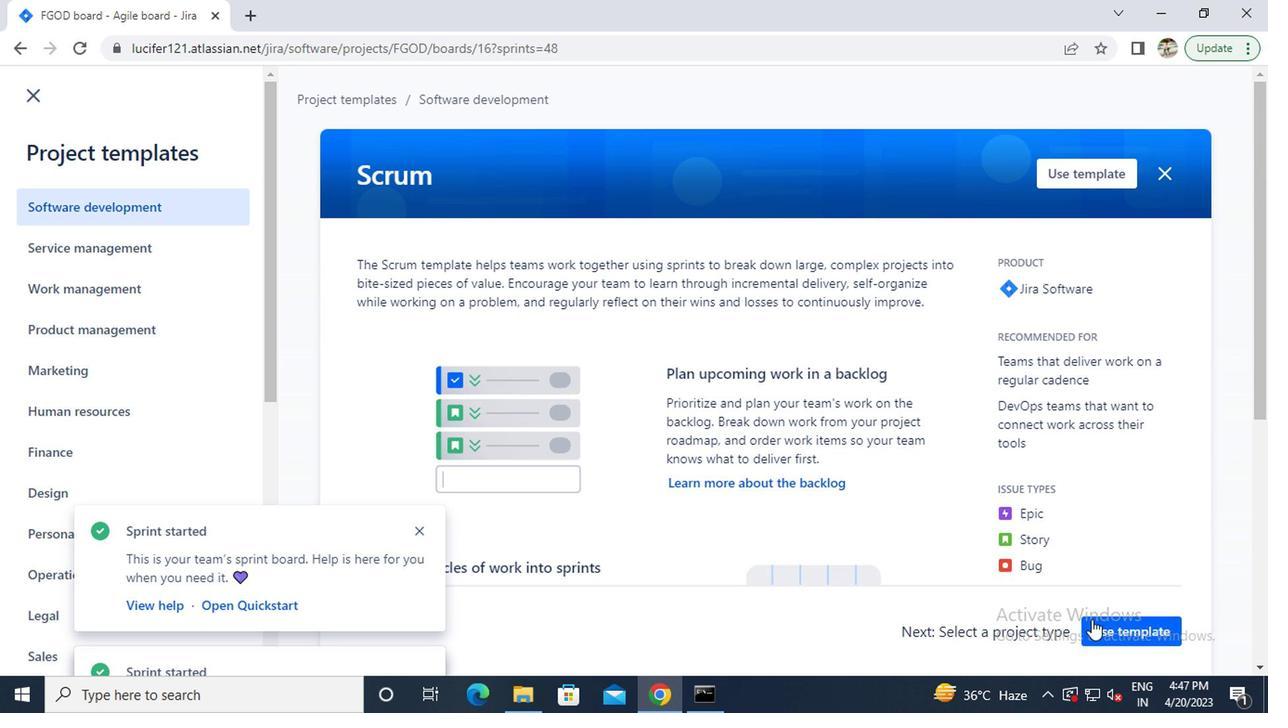 
Action: Mouse pressed left at (1097, 625)
Screenshot: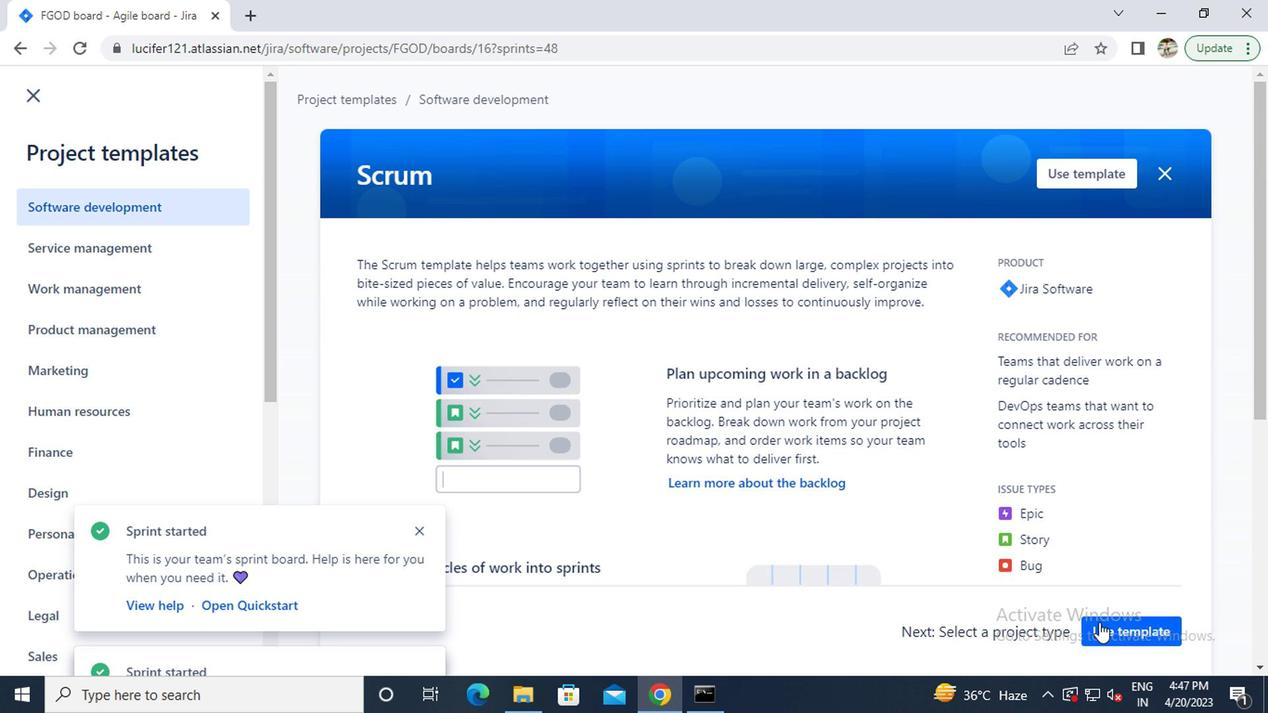 
Action: Mouse moved to (594, 636)
Screenshot: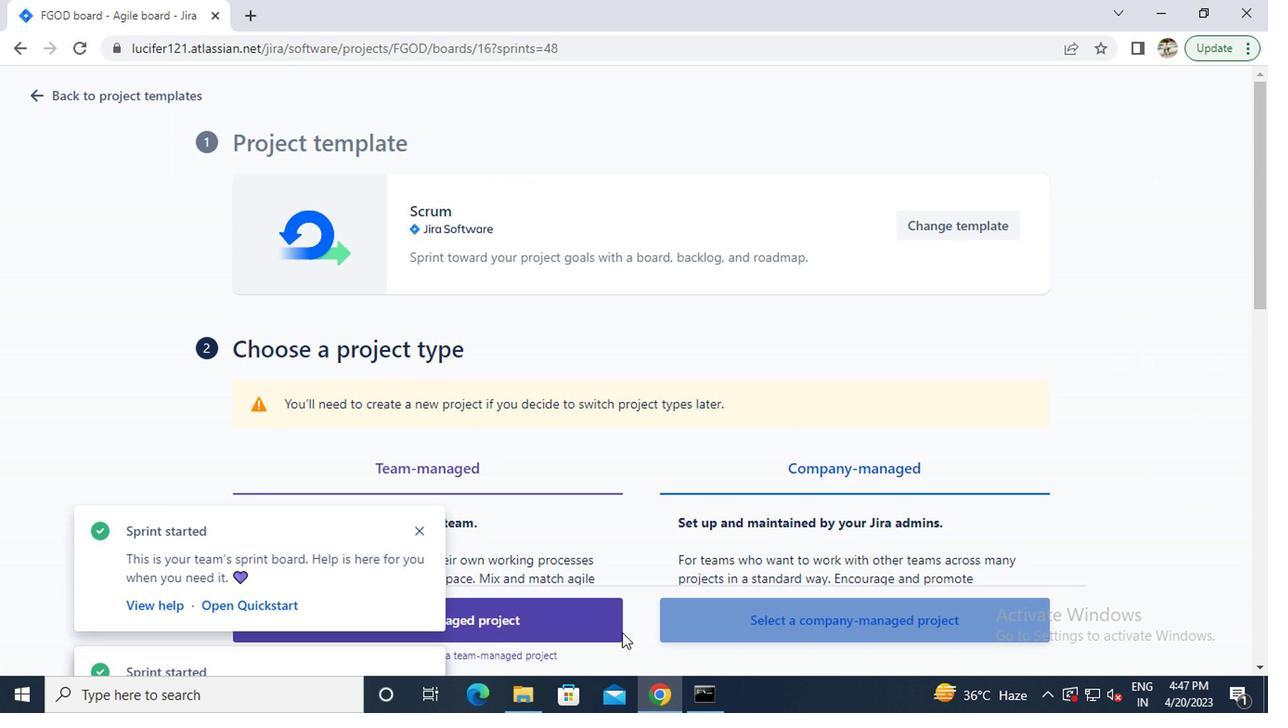 
Action: Mouse pressed left at (594, 636)
Screenshot: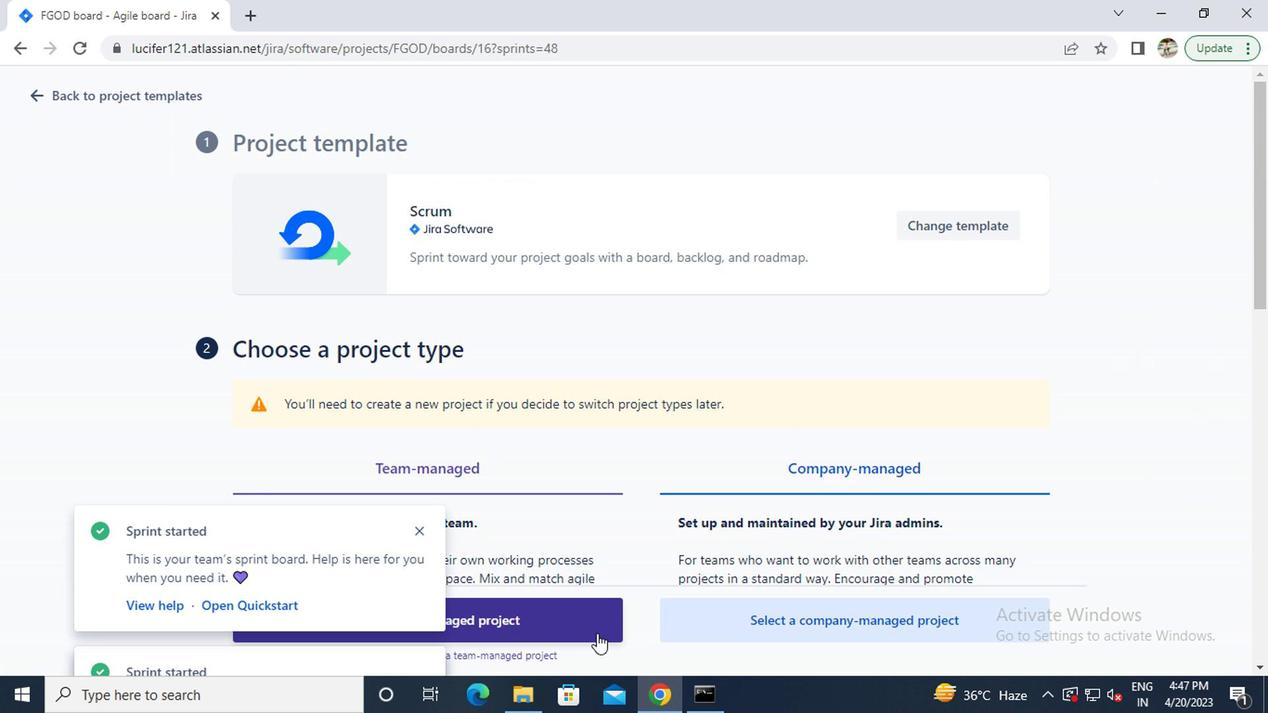 
Action: Mouse moved to (303, 290)
Screenshot: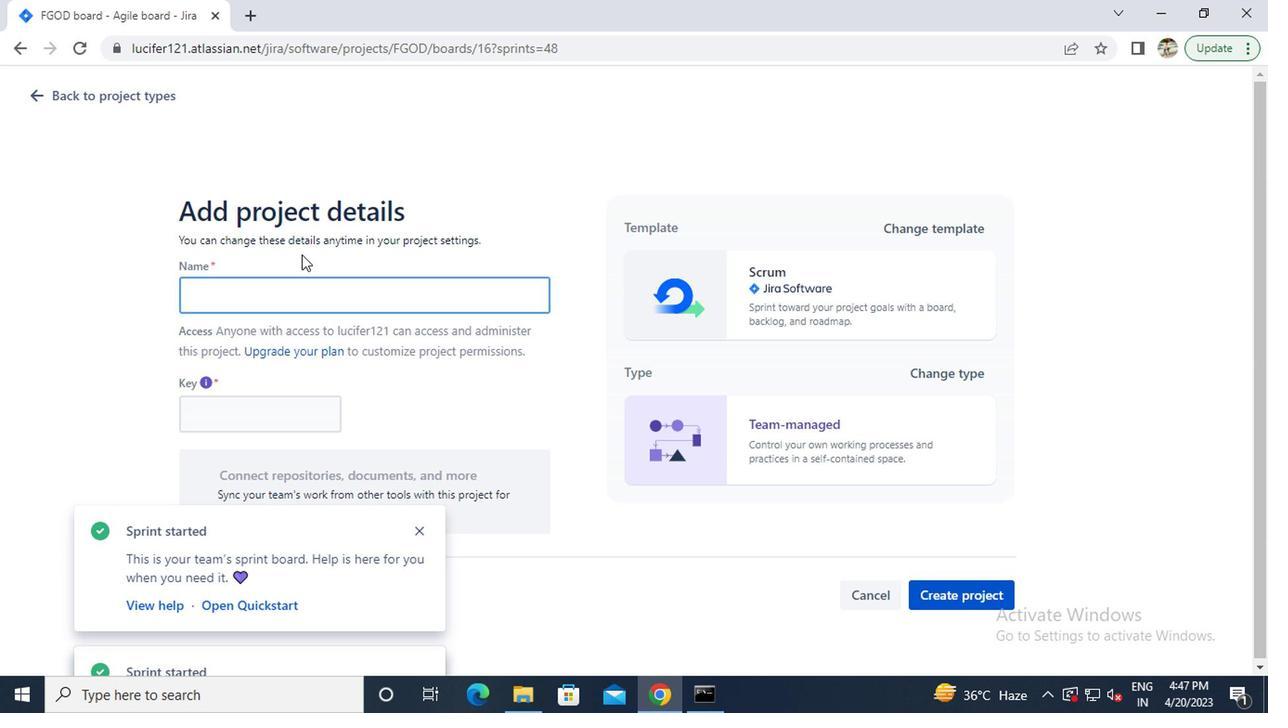 
Action: Mouse pressed left at (303, 290)
Screenshot: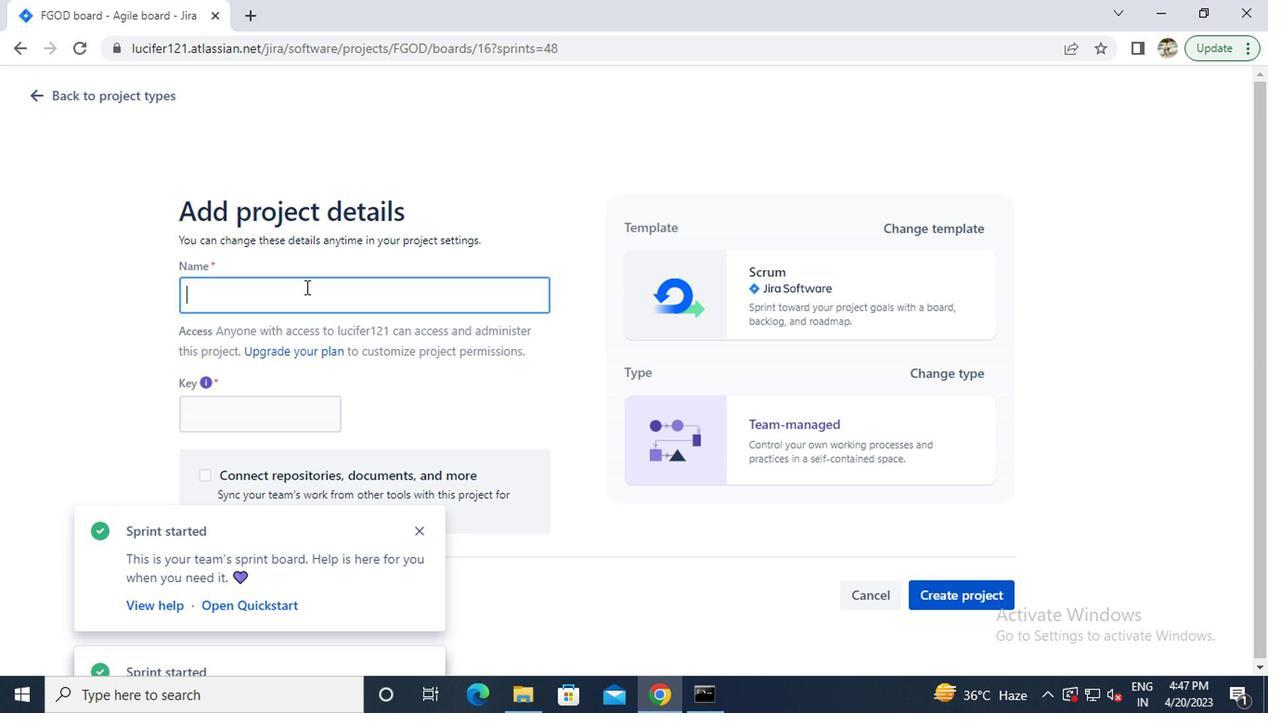 
Action: Key pressed <Key.caps_lock>p<Key.caps_lock>roject0000000017
Screenshot: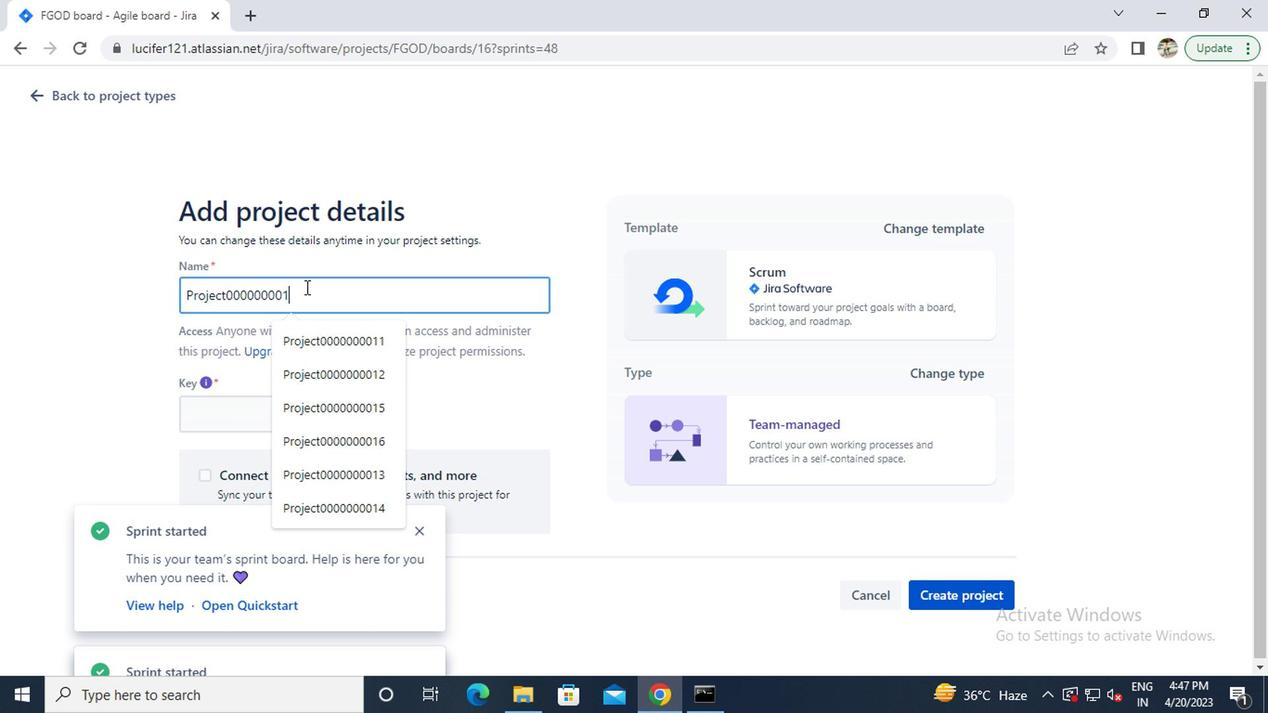 
Action: Mouse moved to (925, 583)
Screenshot: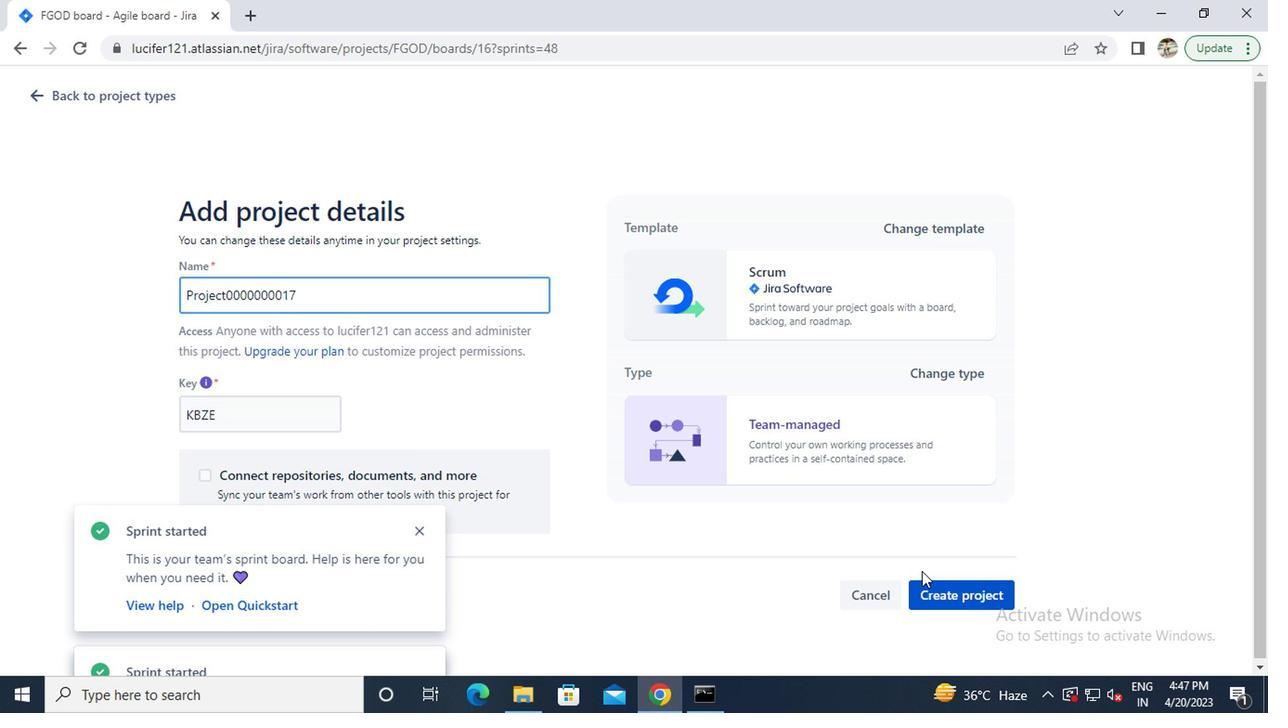 
Action: Mouse pressed left at (925, 583)
Screenshot: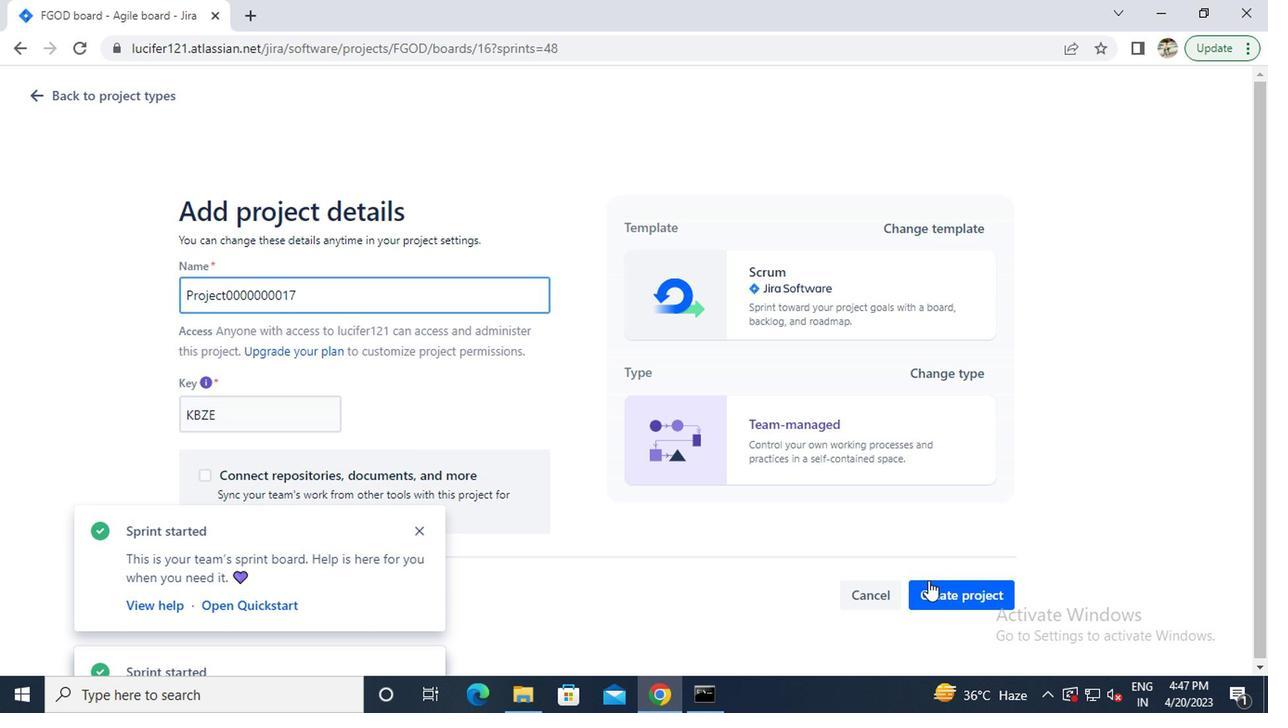 
Action: Mouse moved to (310, 98)
Screenshot: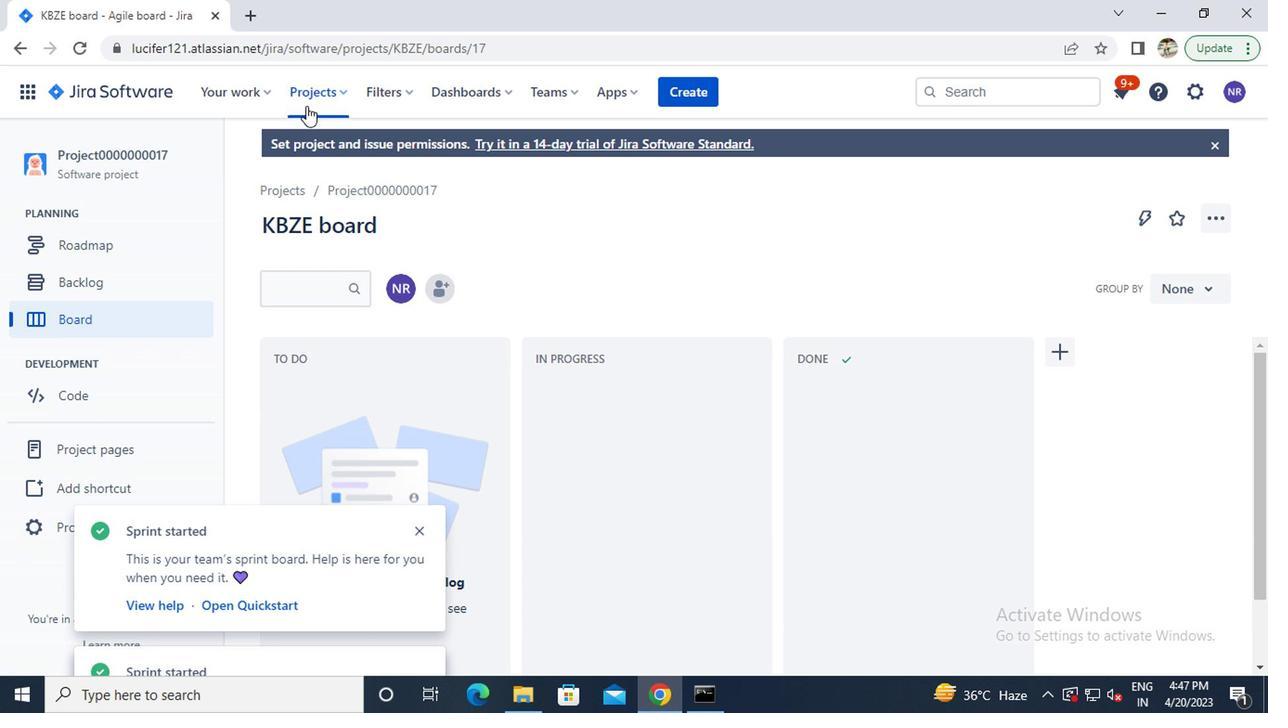 
Action: Mouse pressed left at (310, 98)
Screenshot: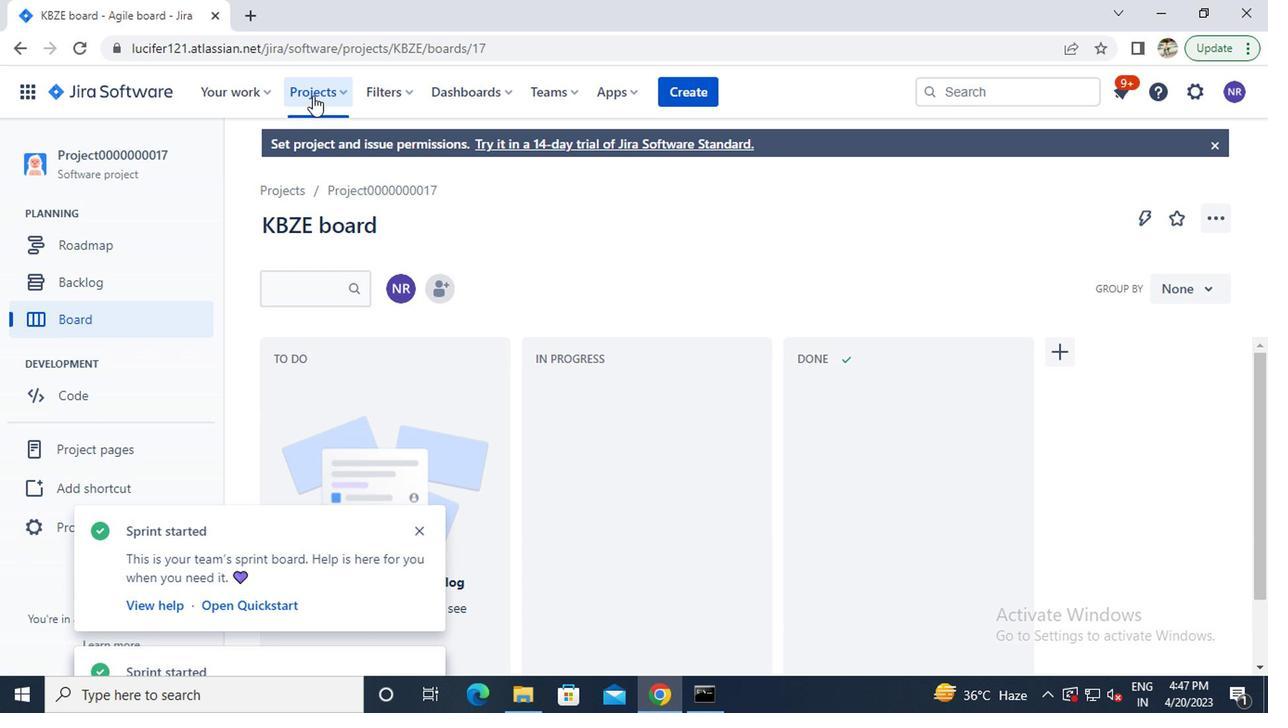 
Action: Mouse moved to (341, 469)
Screenshot: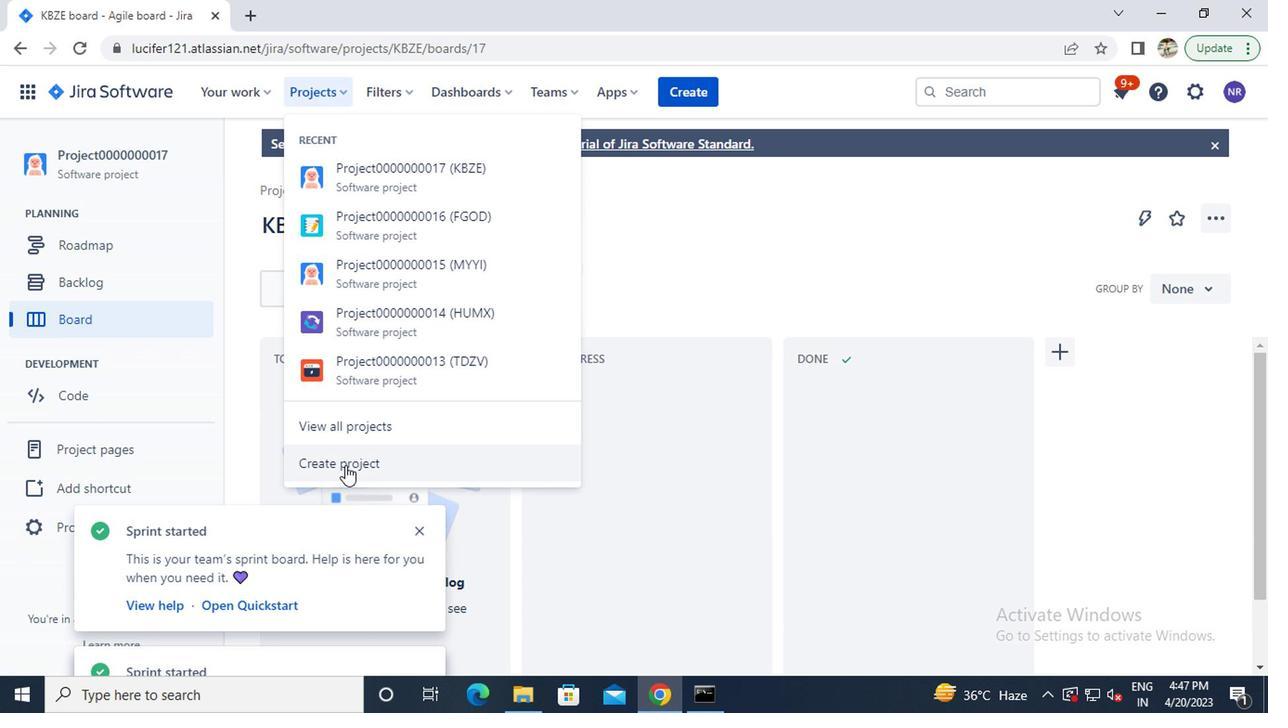 
Action: Mouse pressed left at (341, 469)
Screenshot: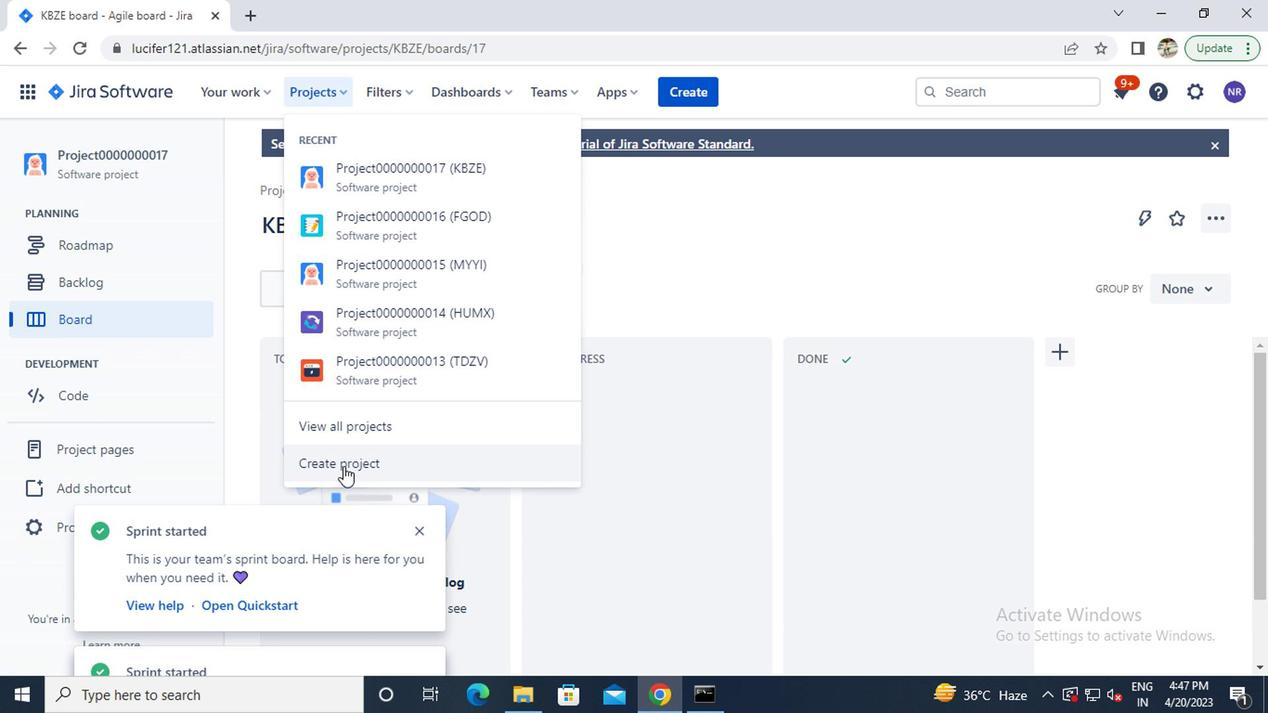 
Action: Mouse moved to (551, 476)
Screenshot: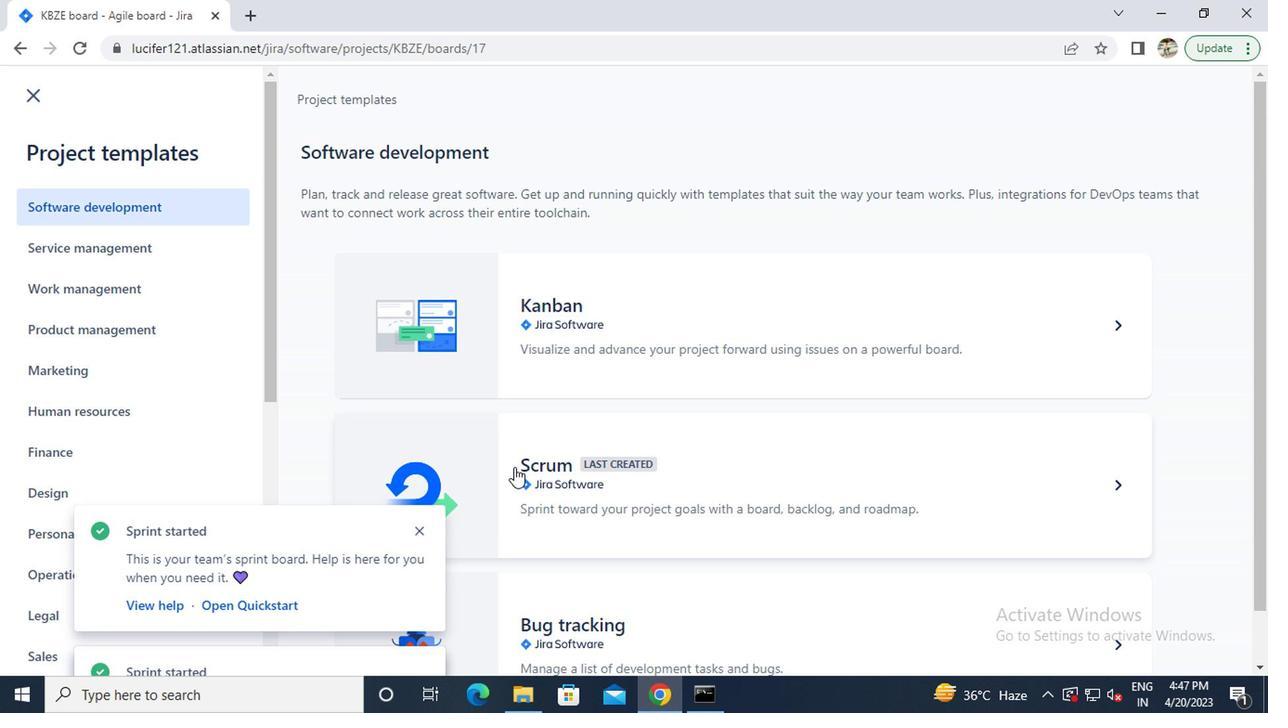 
Action: Mouse pressed left at (551, 476)
Screenshot: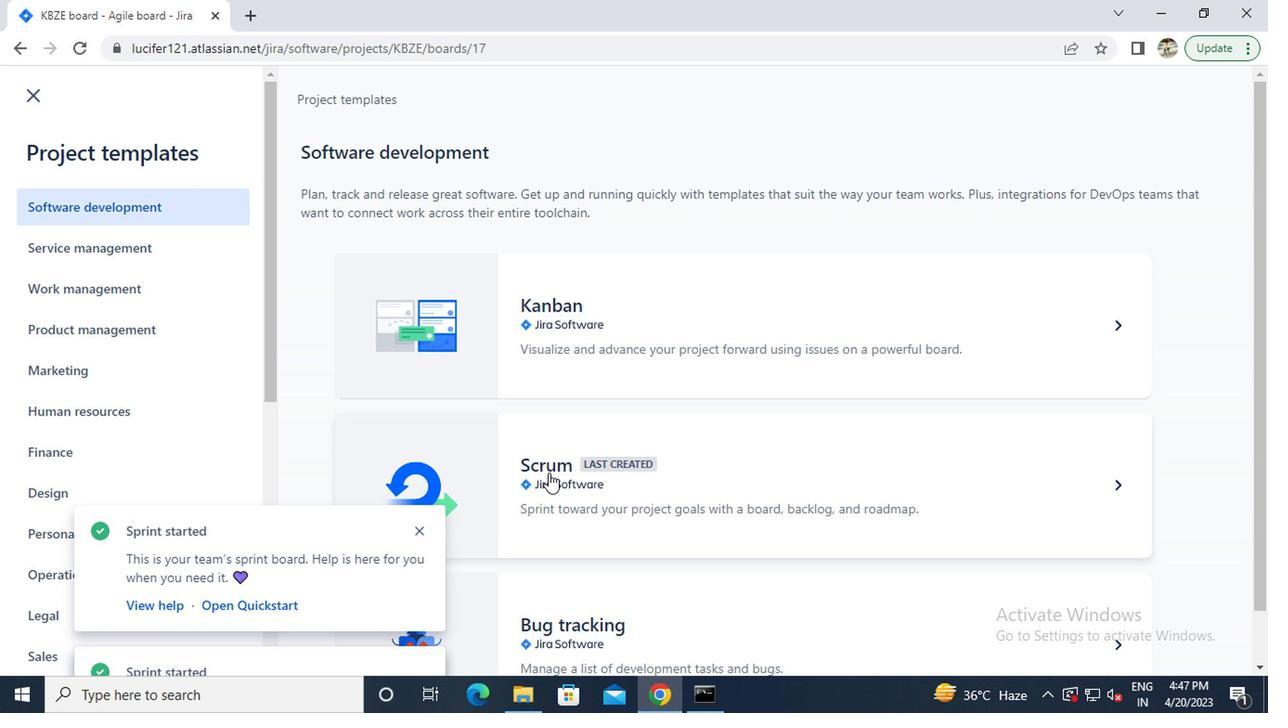 
Action: Mouse moved to (1134, 636)
Screenshot: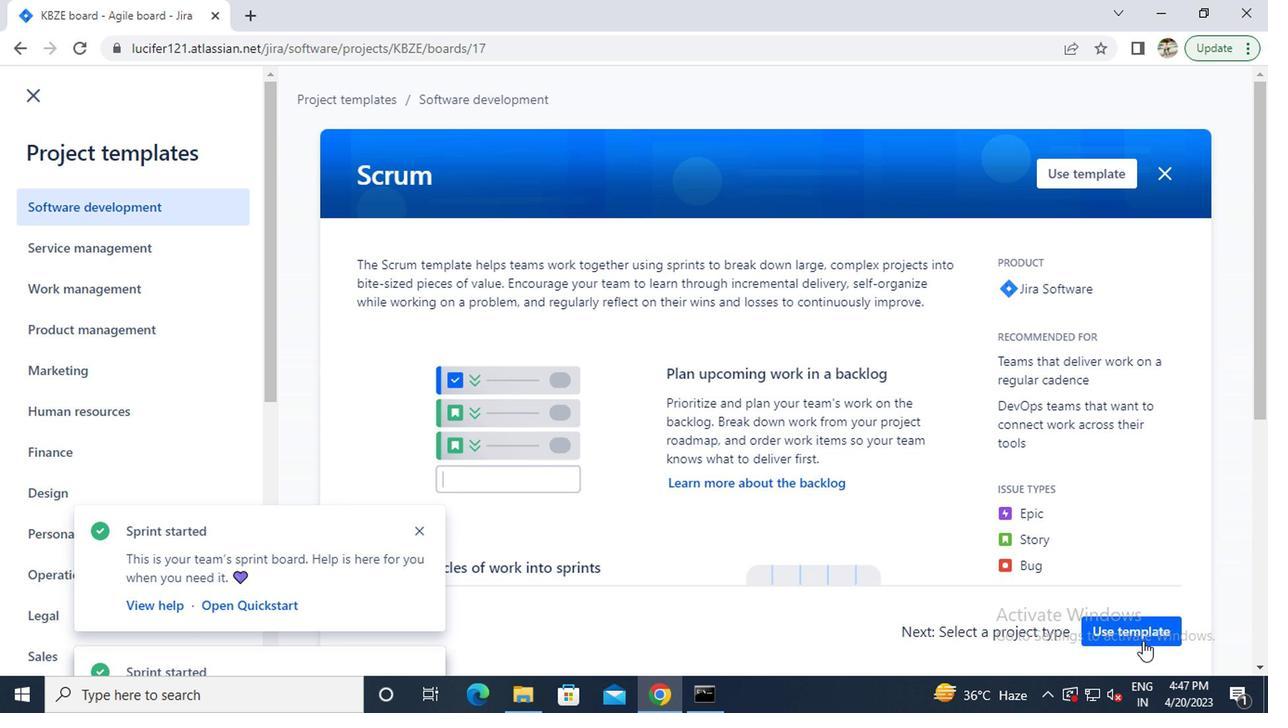 
Action: Mouse pressed left at (1134, 636)
Screenshot: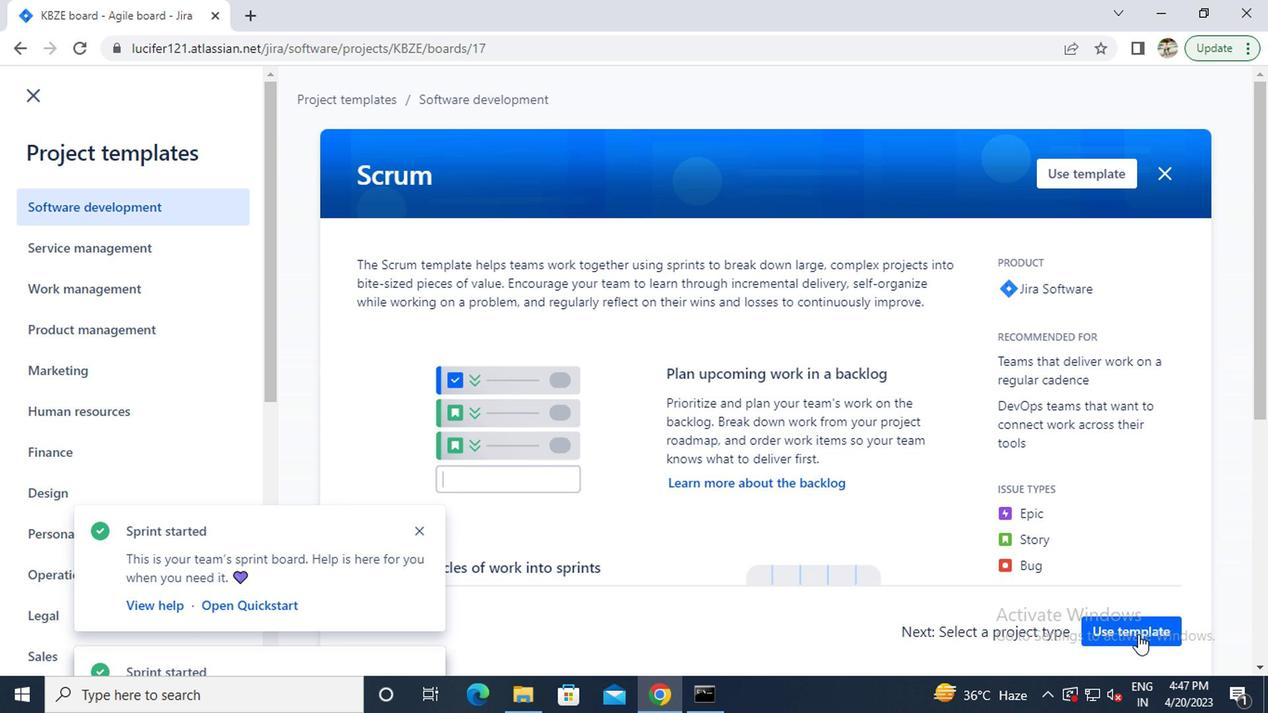 
Action: Mouse moved to (544, 617)
Screenshot: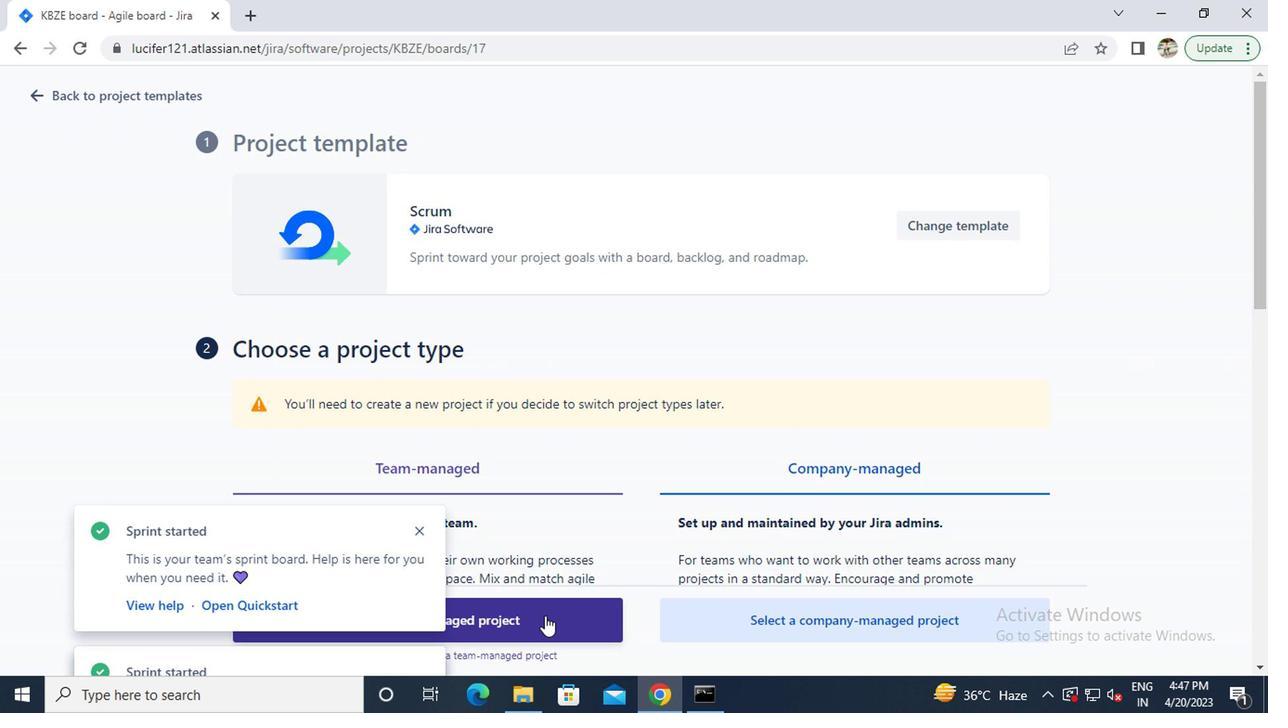 
Action: Mouse pressed left at (544, 617)
Screenshot: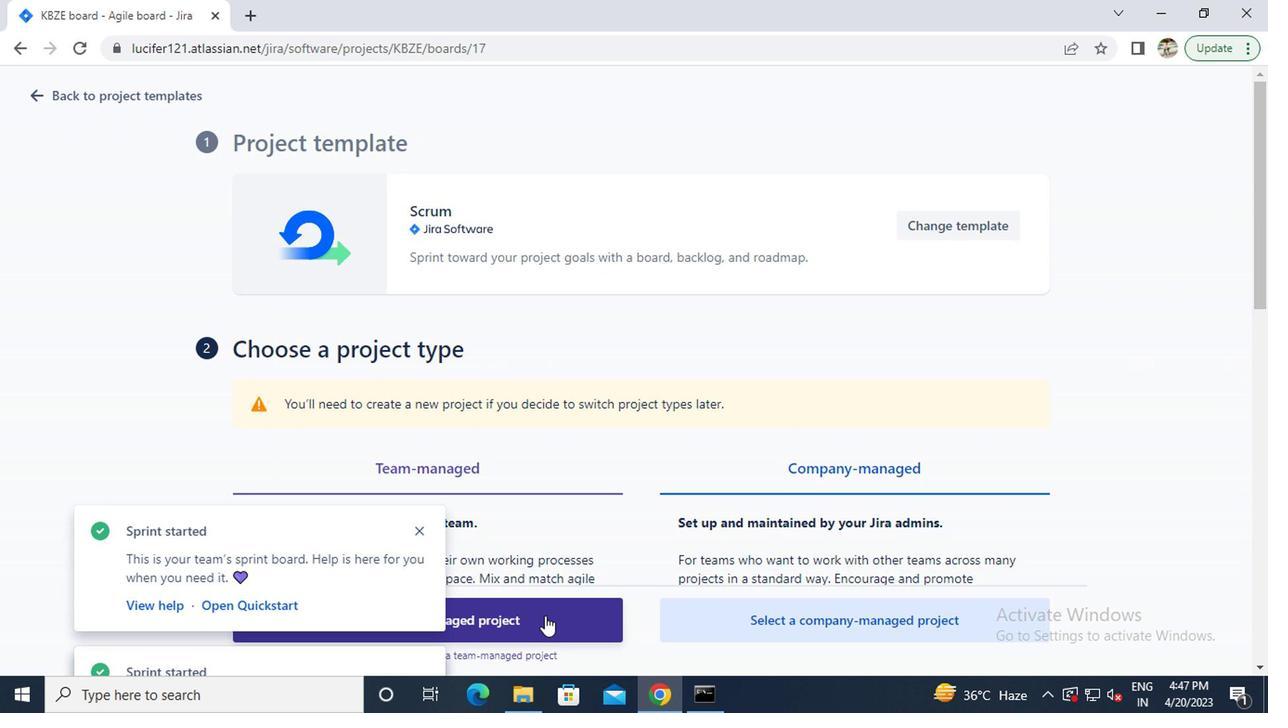 
Action: Mouse moved to (331, 294)
Screenshot: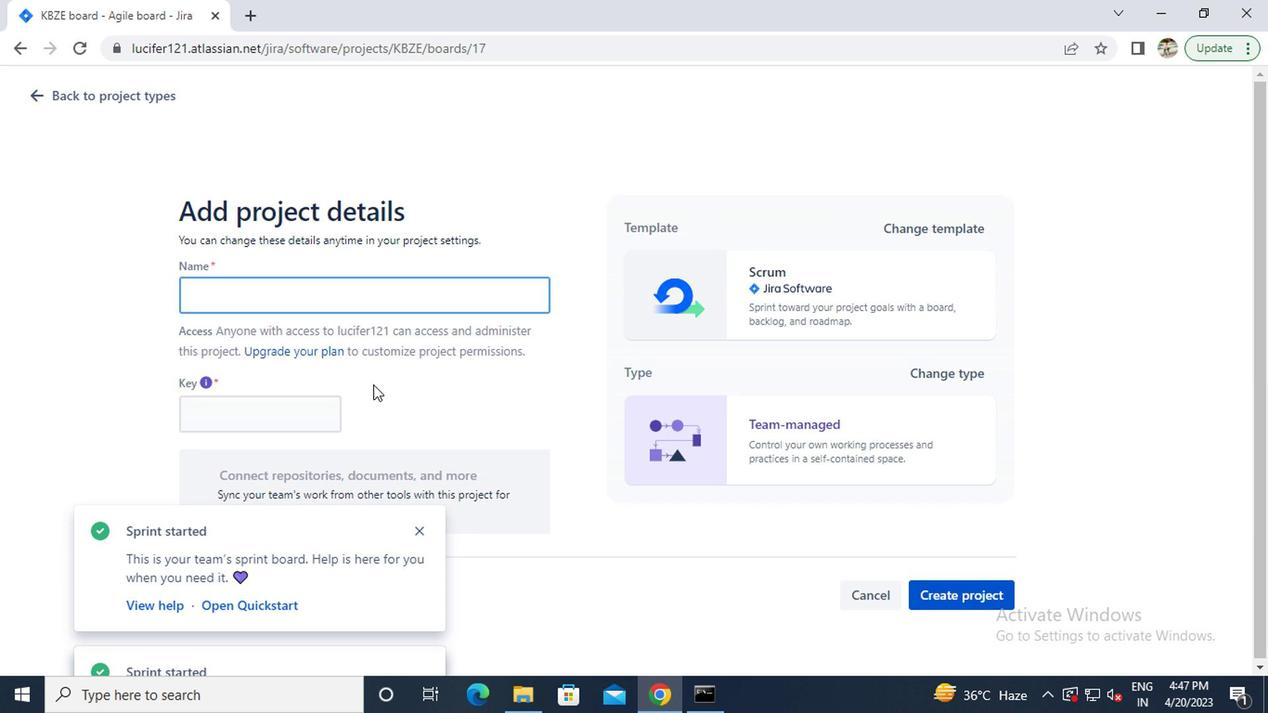
Action: Mouse pressed left at (331, 294)
Screenshot: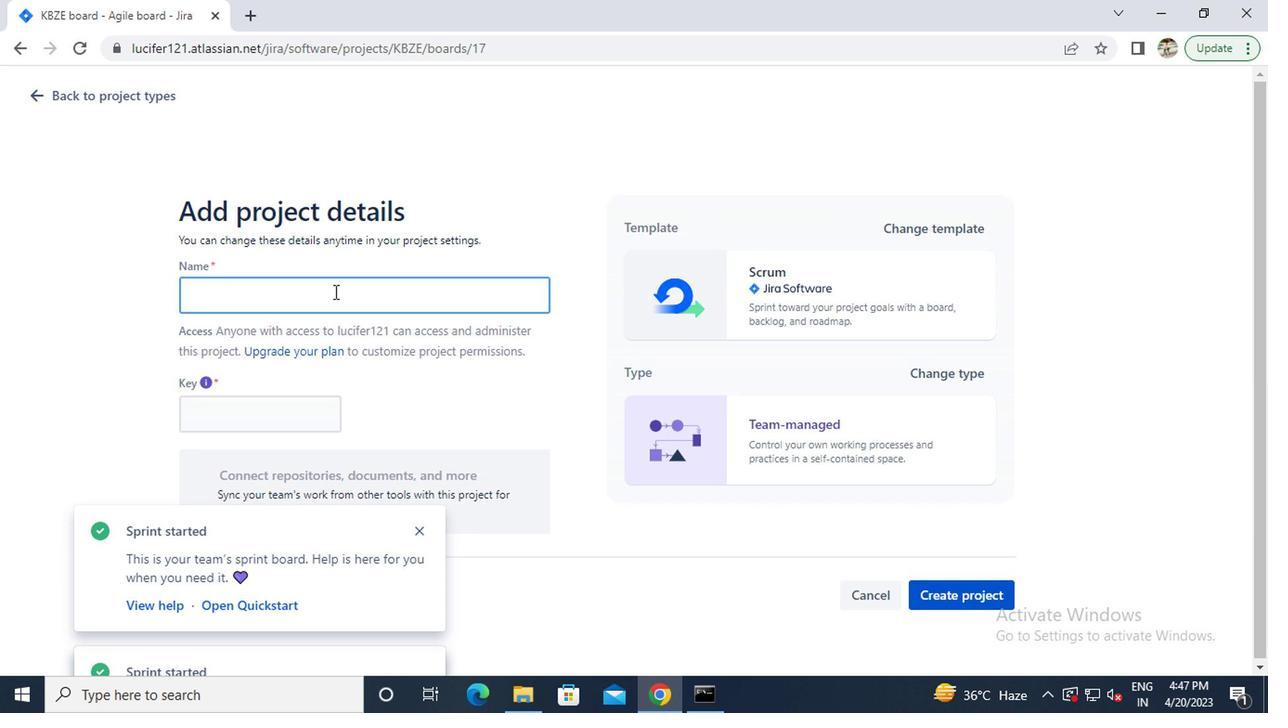
Action: Key pressed <Key.caps_lock>p<Key.caps_lock>roject<Key.space><Key.backspace>0000000018
Screenshot: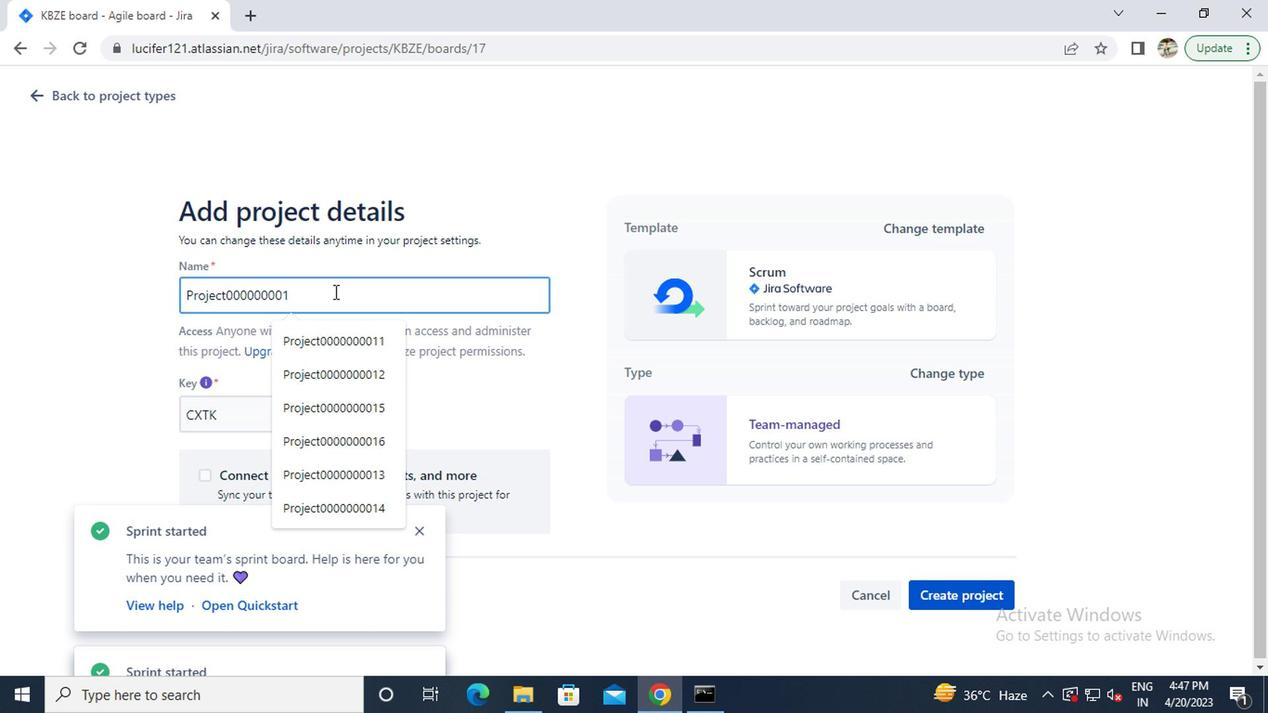 
Action: Mouse moved to (961, 594)
Screenshot: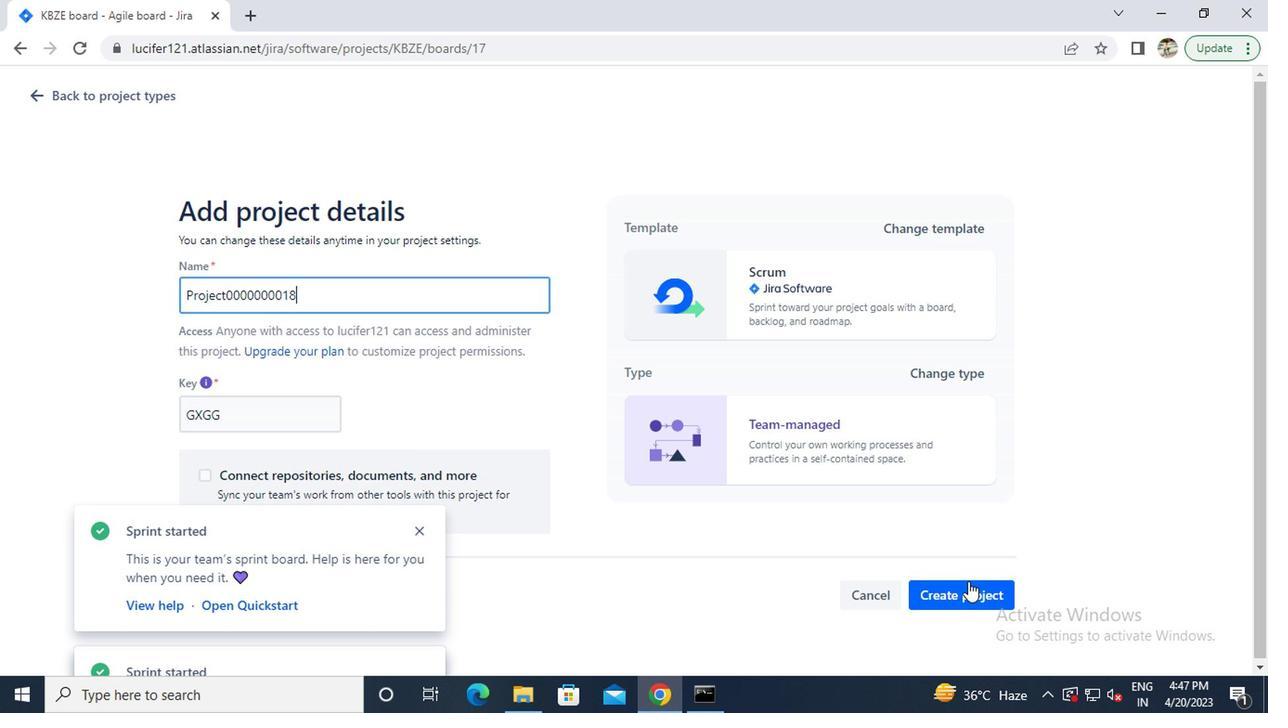 
Action: Mouse pressed left at (961, 594)
Screenshot: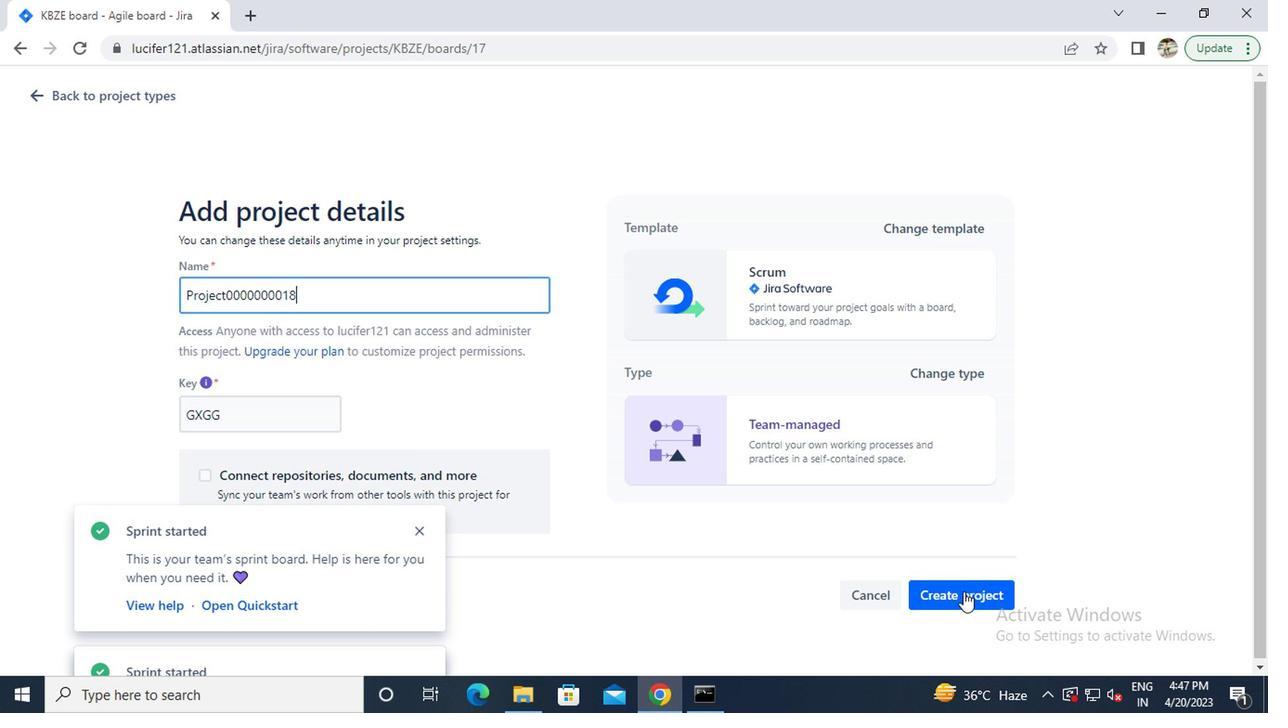 
